 Task: Create a due date automation trigger when advanced on, on the monday before a card is due add fields without custom field "Resume" set to a number lower than 1 and lower or equal to 10 at 11:00 AM.
Action: Mouse moved to (1270, 91)
Screenshot: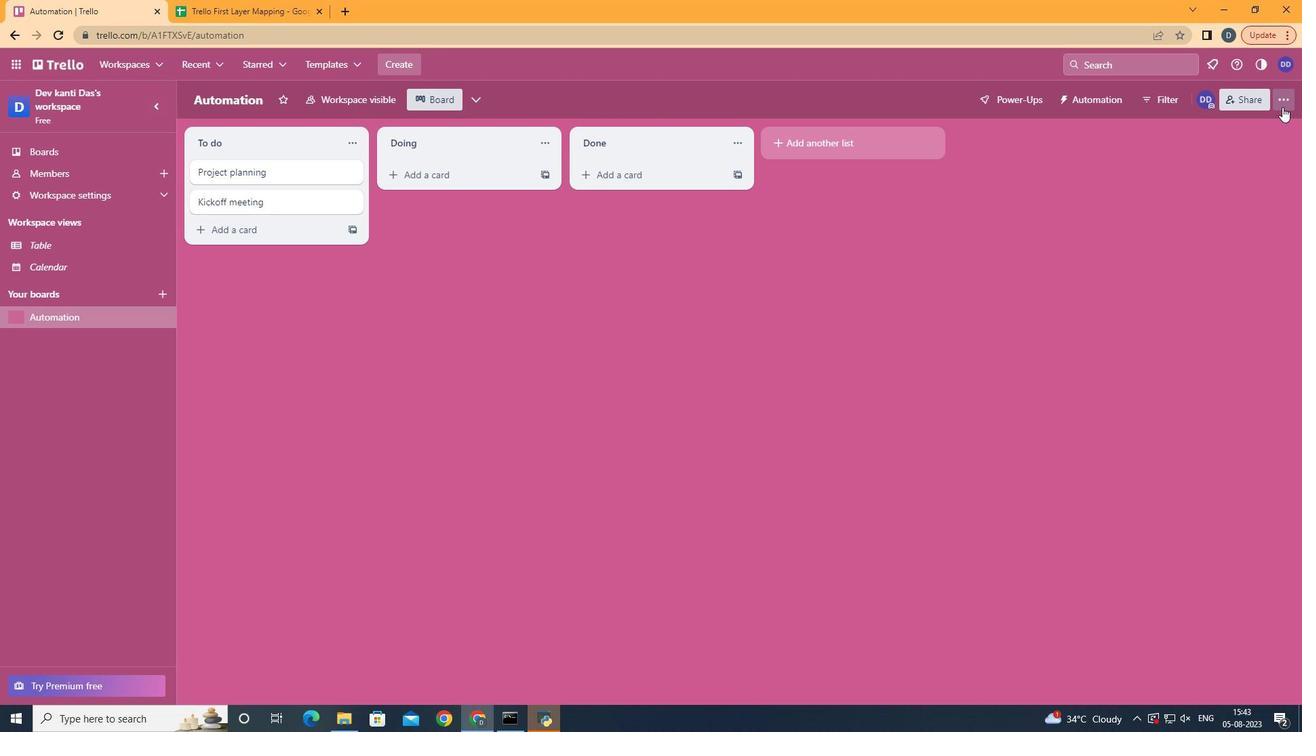 
Action: Mouse pressed left at (1270, 91)
Screenshot: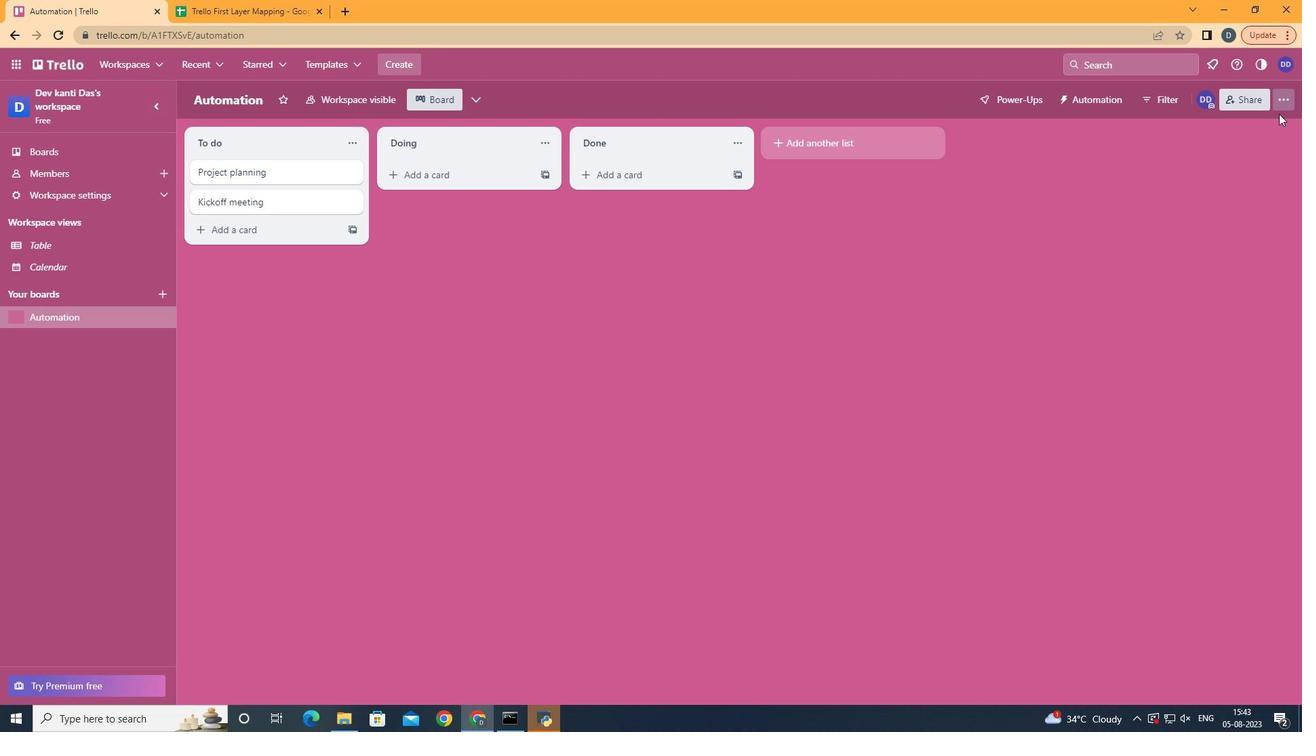 
Action: Mouse moved to (1200, 274)
Screenshot: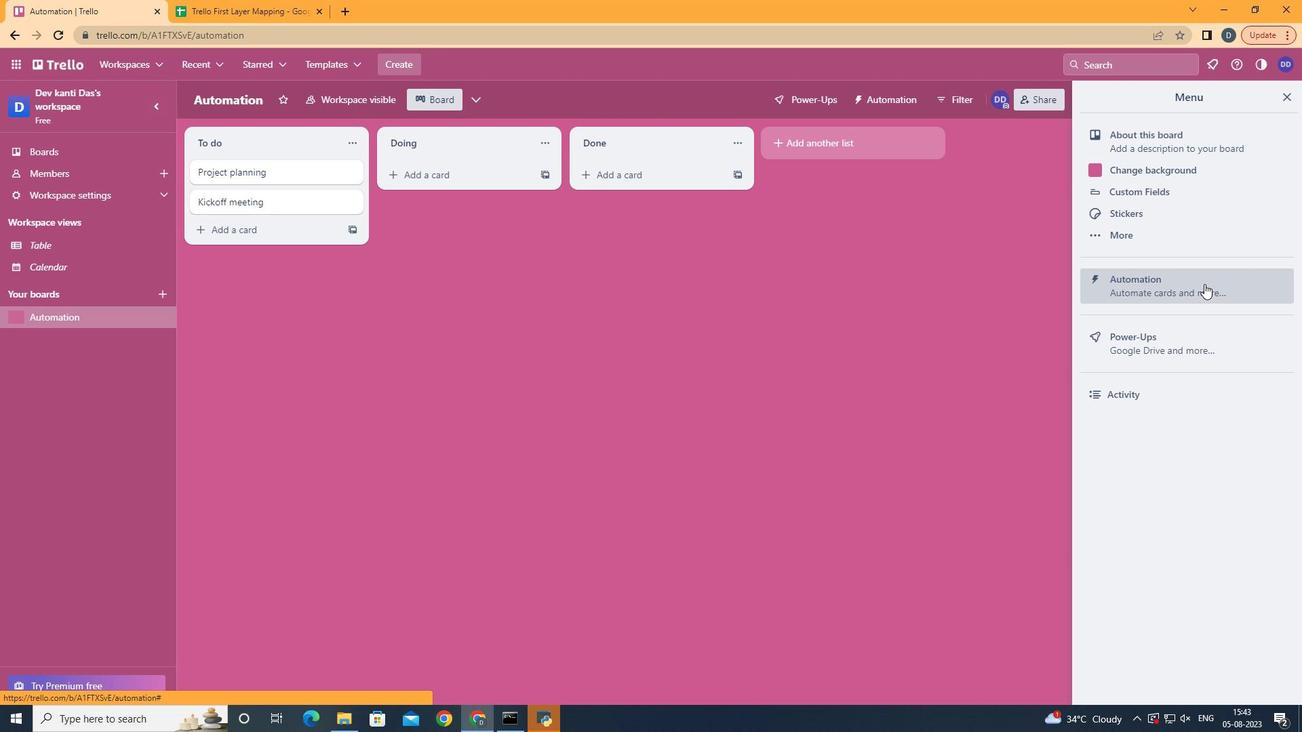 
Action: Mouse pressed left at (1200, 274)
Screenshot: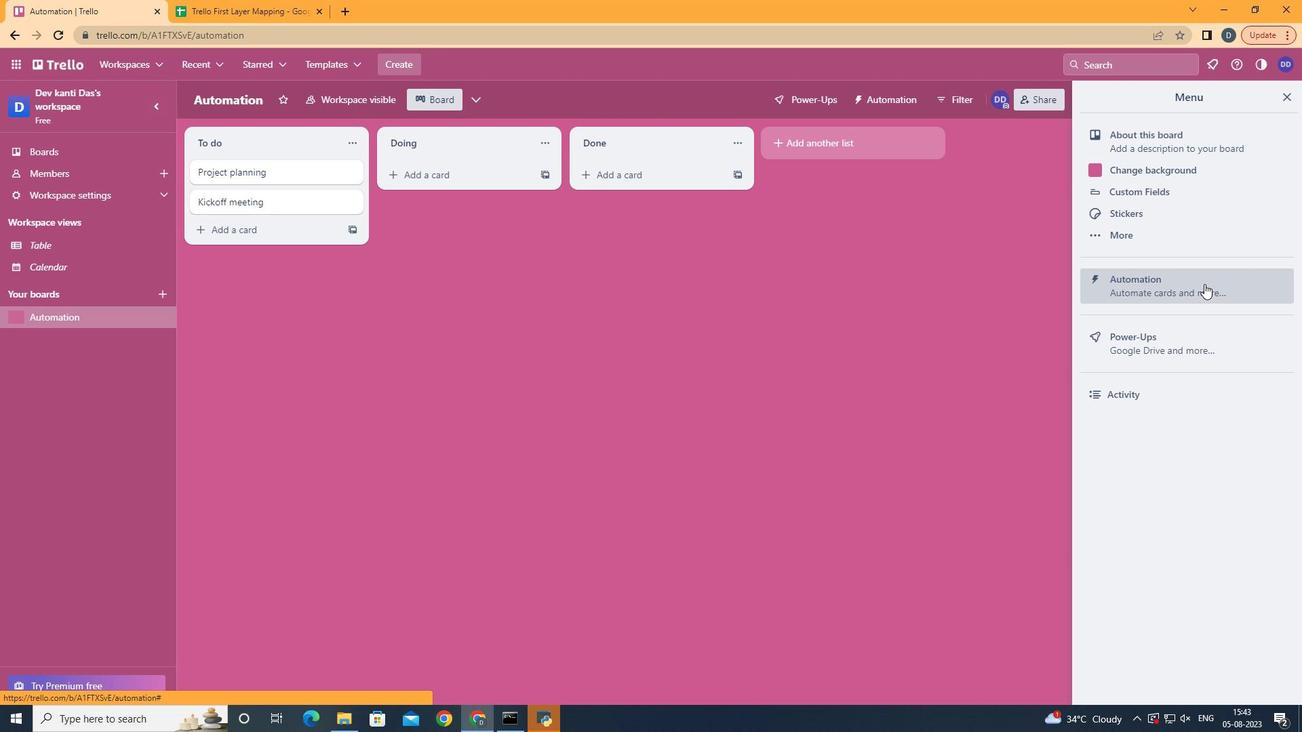 
Action: Mouse moved to (346, 262)
Screenshot: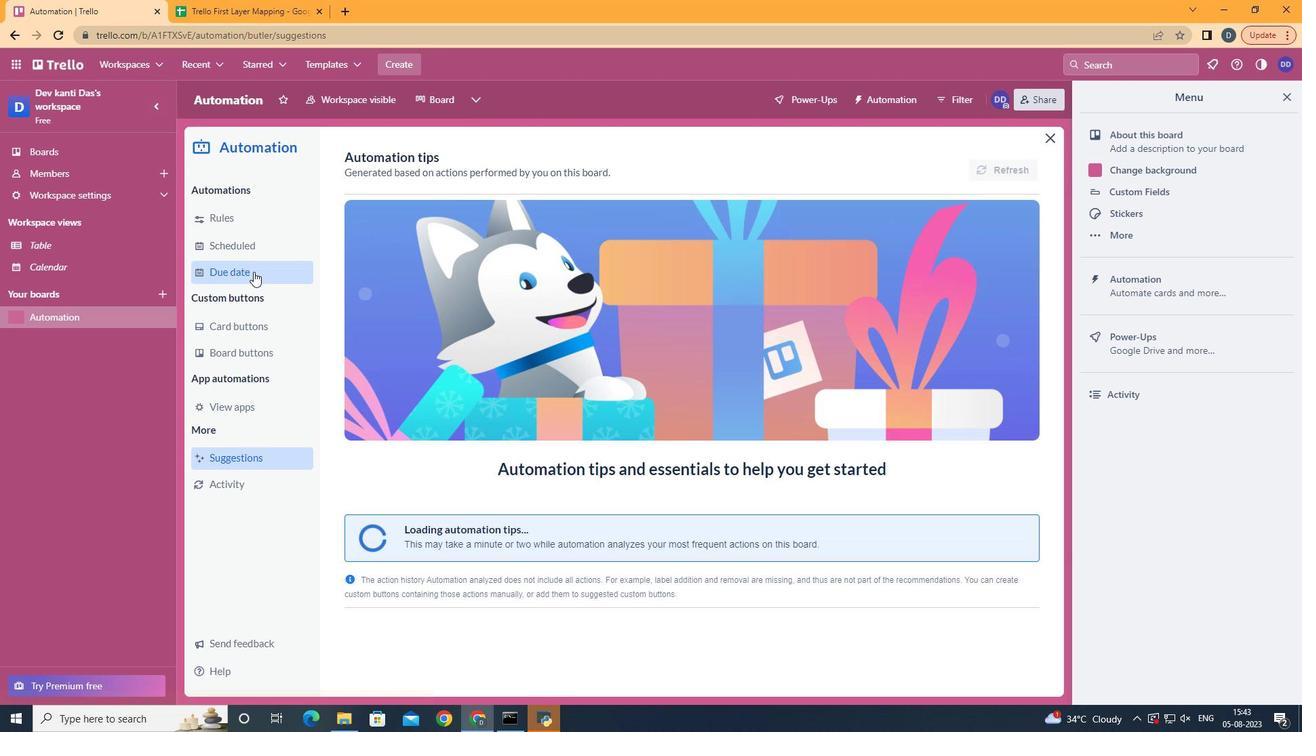 
Action: Mouse pressed left at (346, 262)
Screenshot: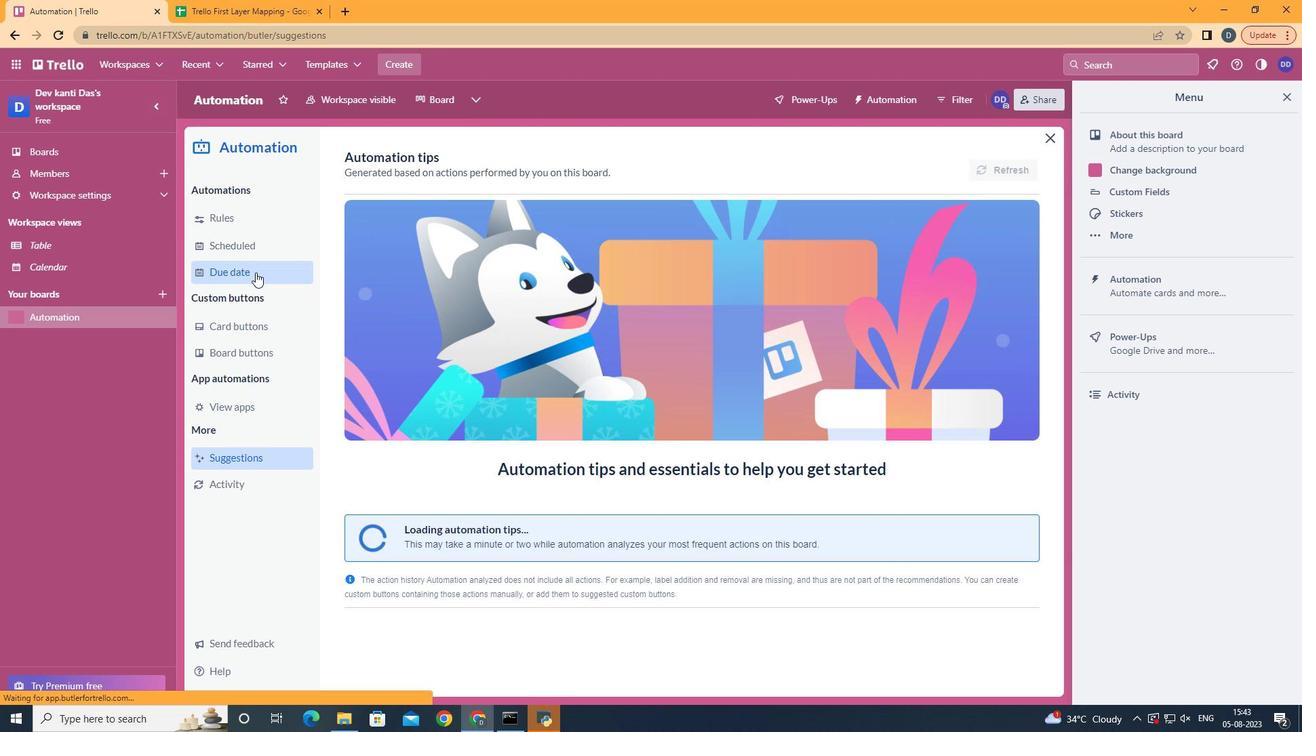 
Action: Mouse moved to (975, 151)
Screenshot: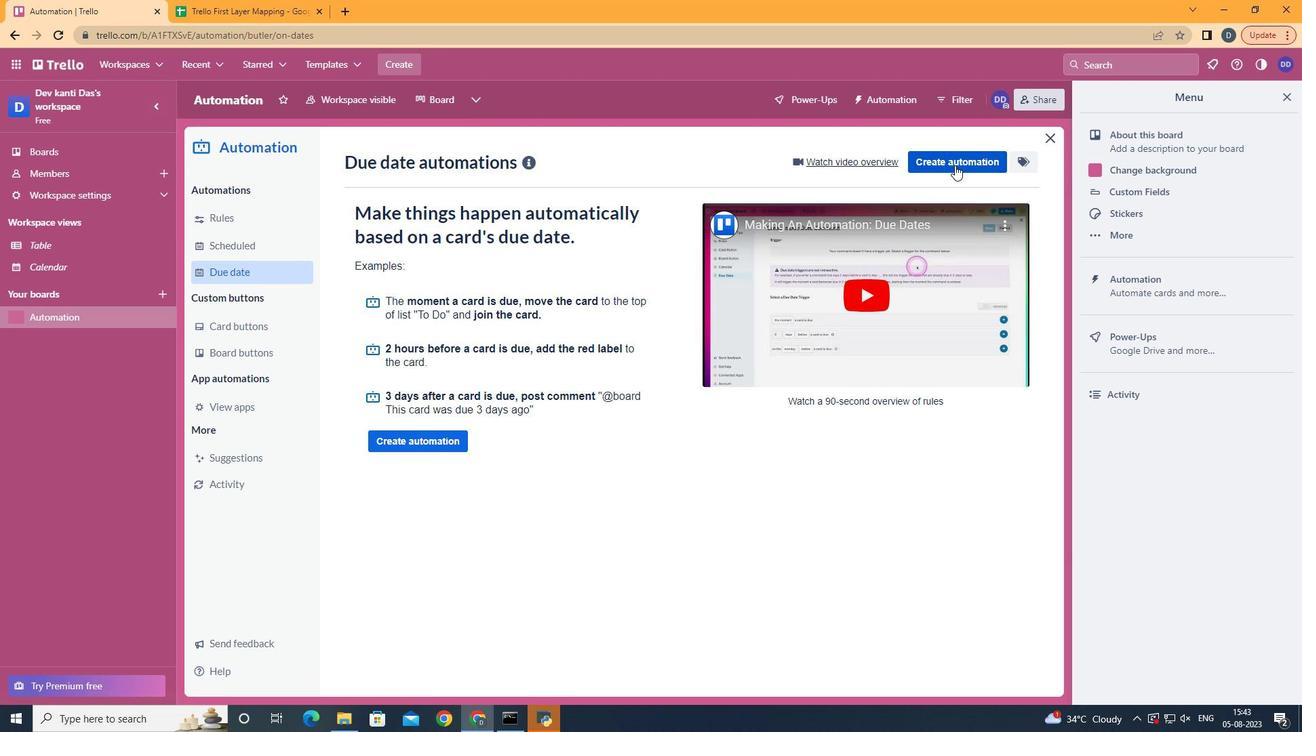 
Action: Mouse pressed left at (975, 151)
Screenshot: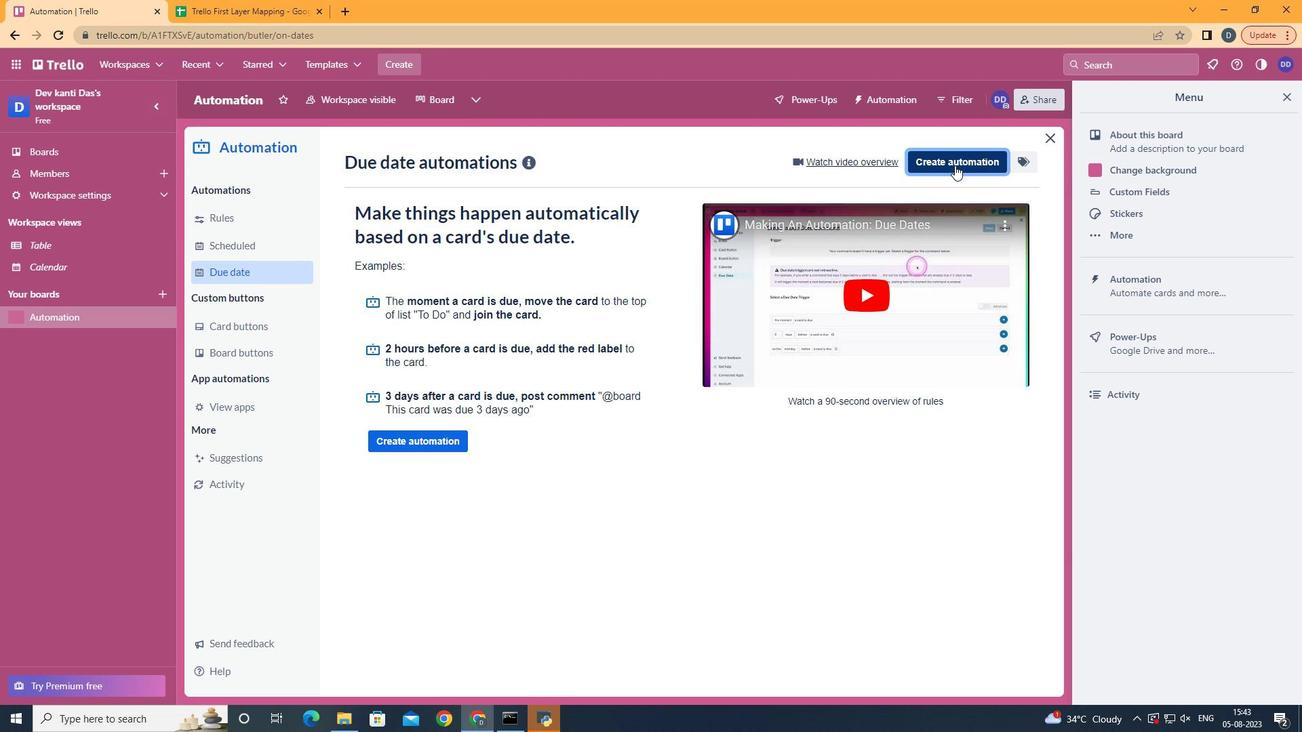 
Action: Mouse moved to (816, 289)
Screenshot: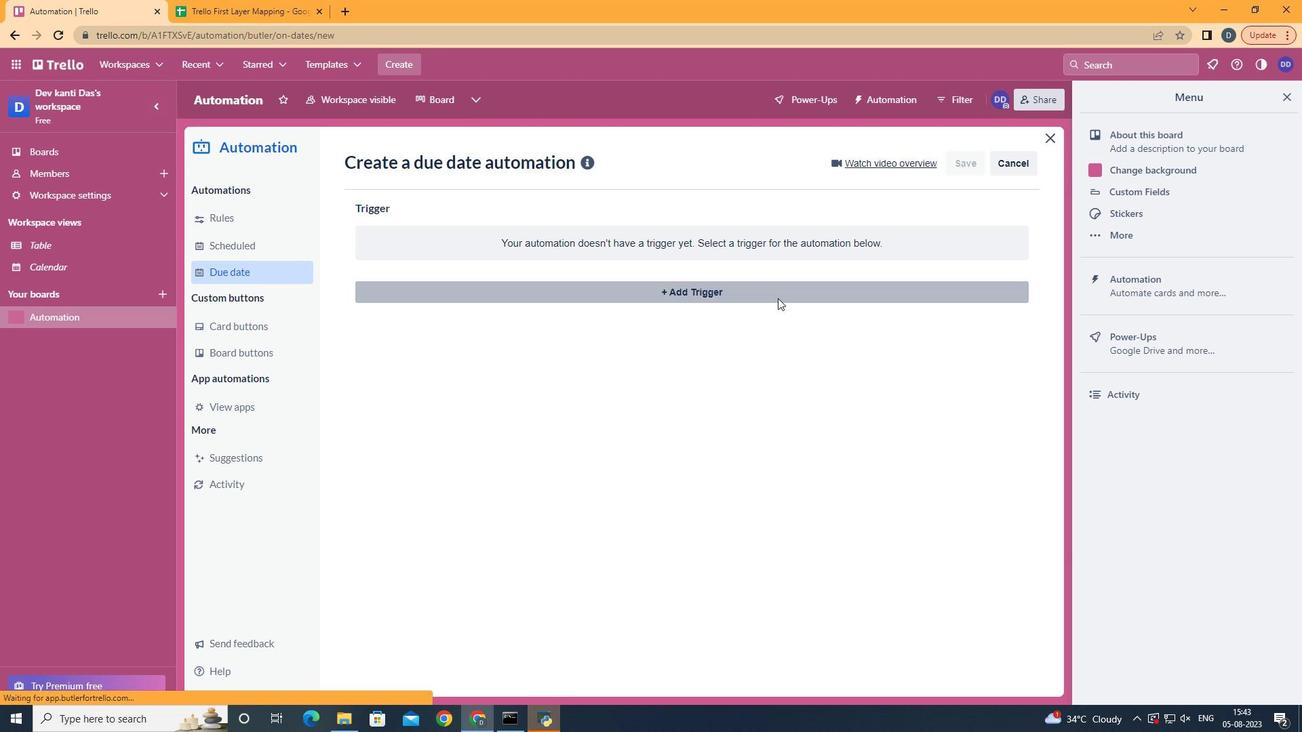 
Action: Mouse pressed left at (816, 289)
Screenshot: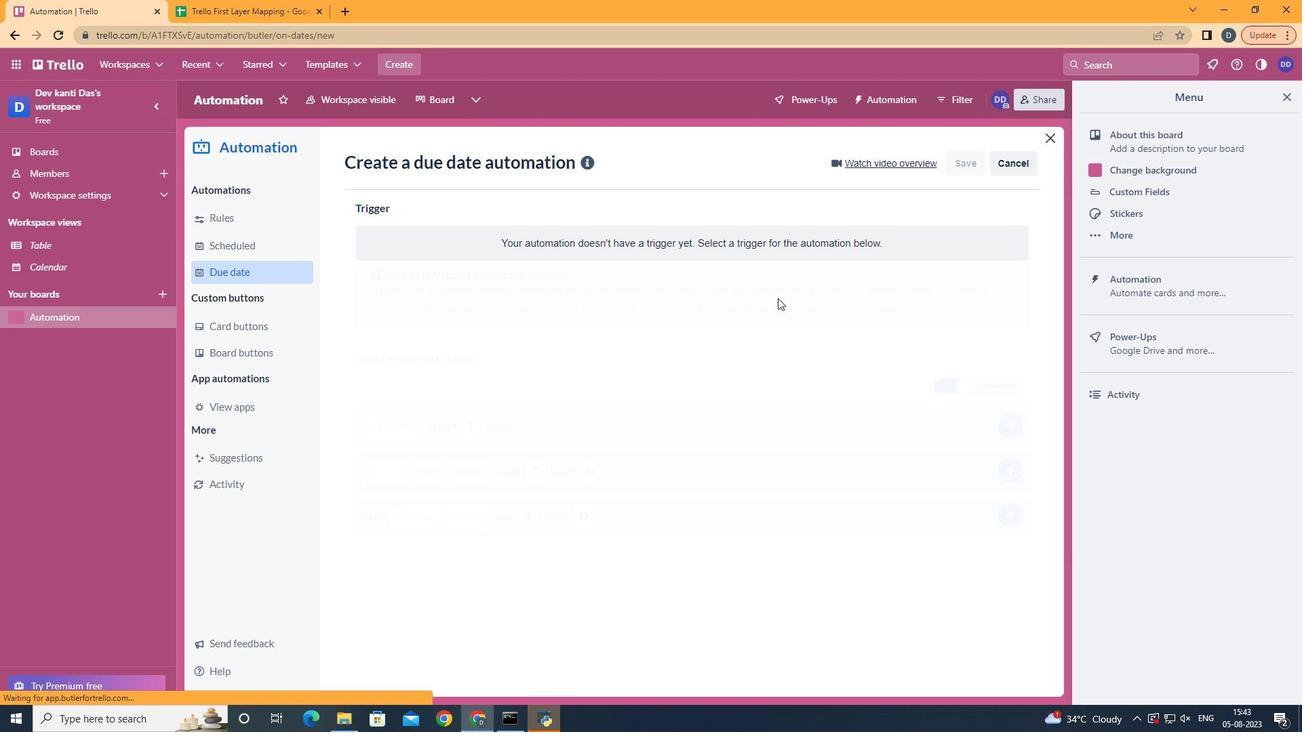 
Action: Mouse moved to (519, 354)
Screenshot: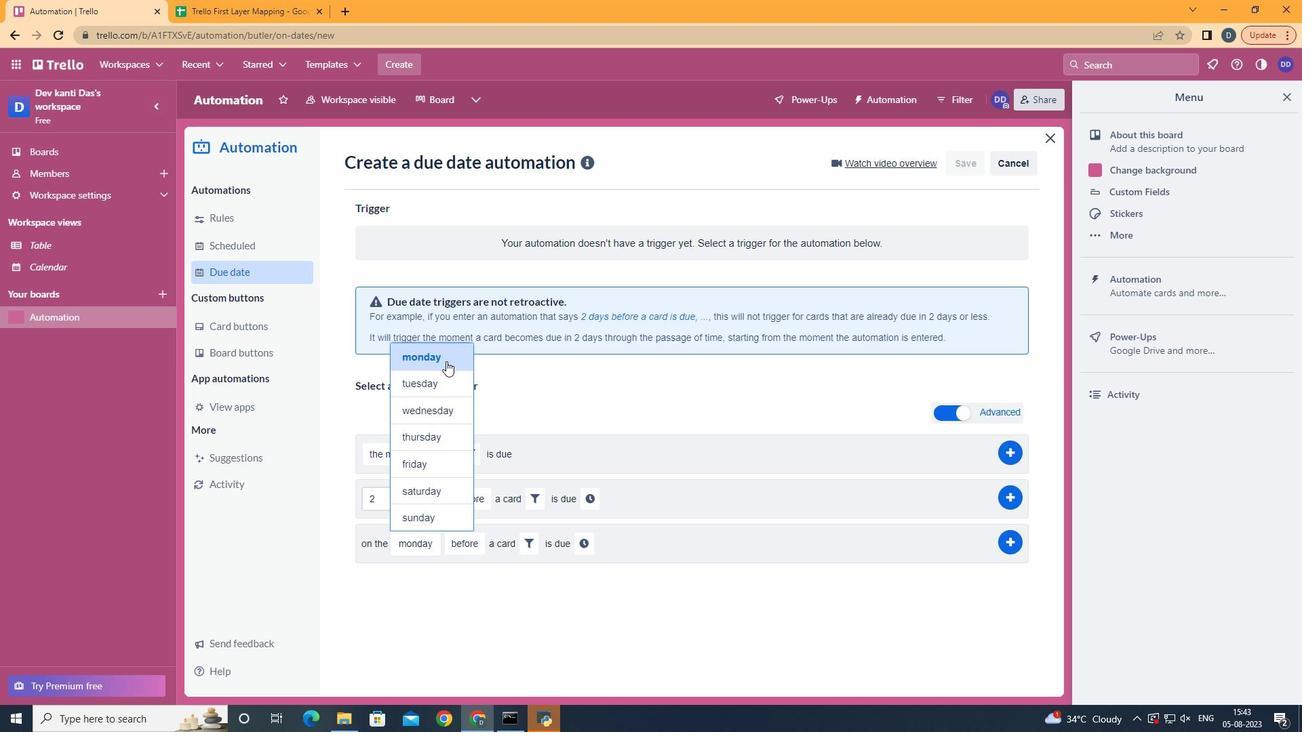 
Action: Mouse pressed left at (519, 354)
Screenshot: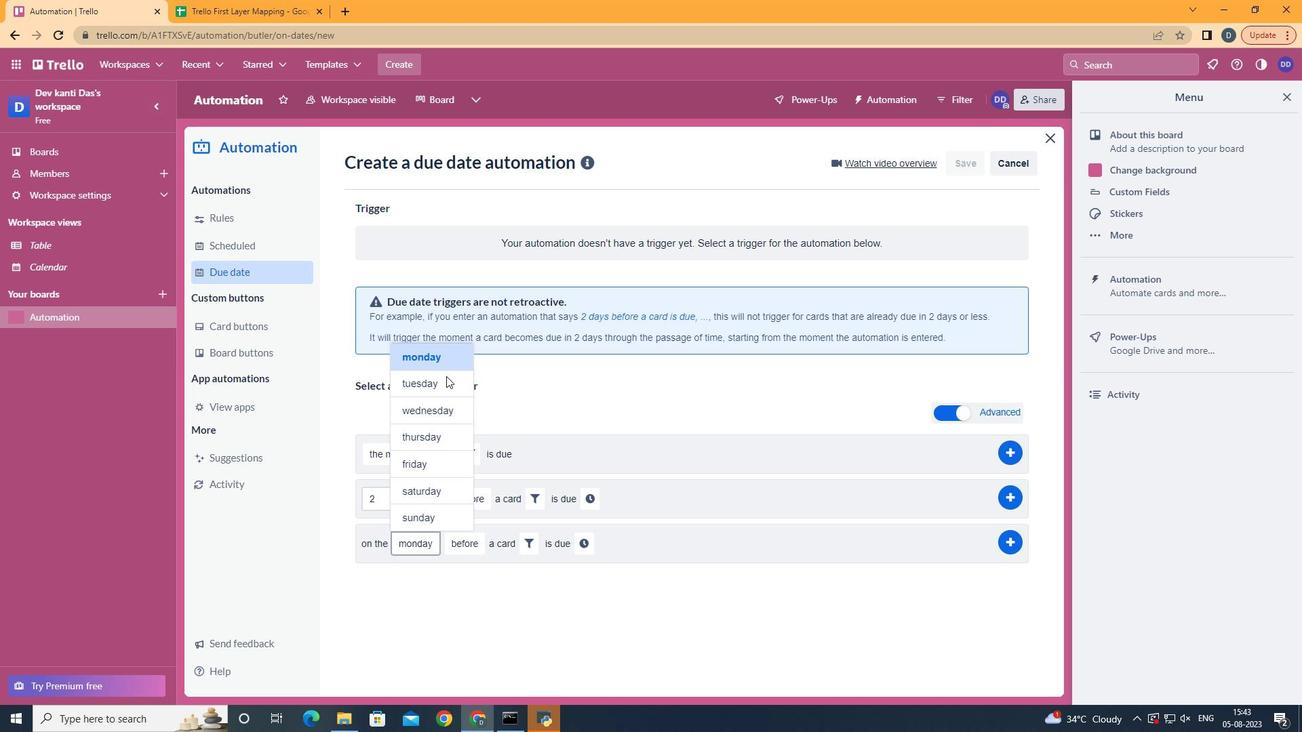 
Action: Mouse moved to (538, 560)
Screenshot: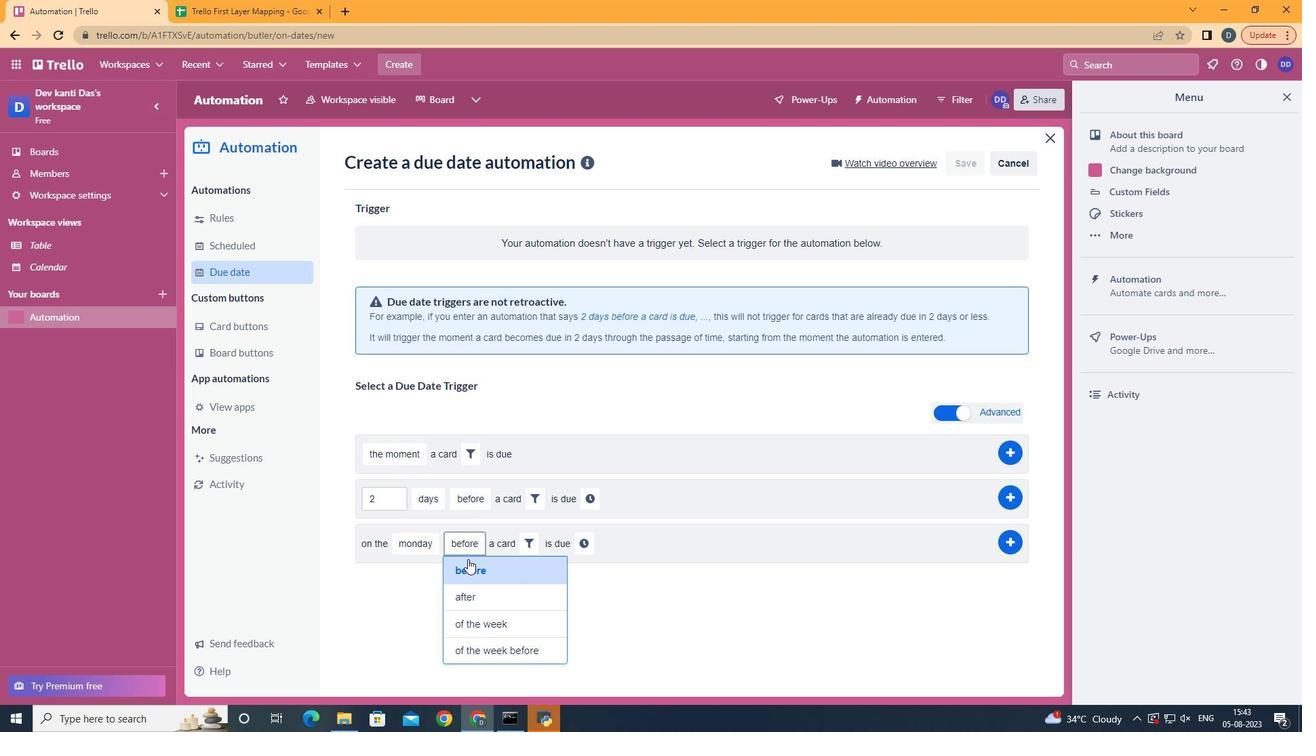 
Action: Mouse pressed left at (538, 560)
Screenshot: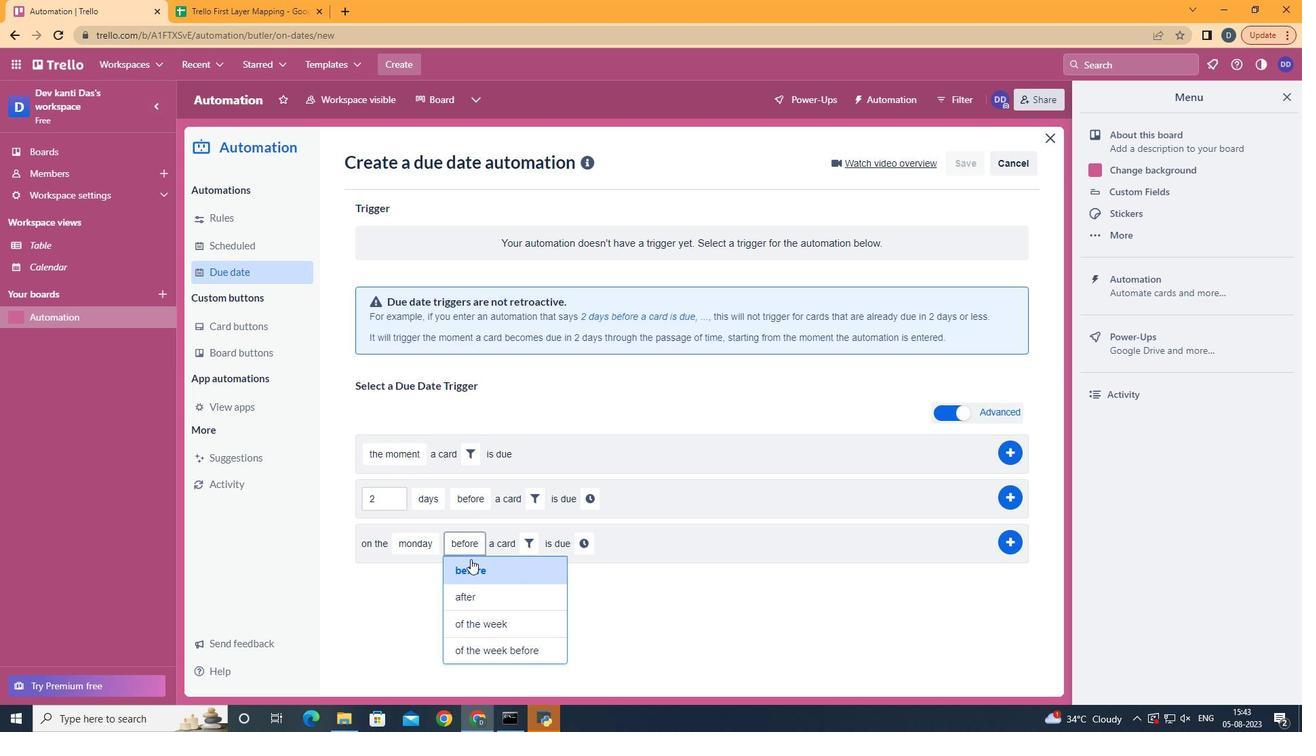 
Action: Mouse moved to (590, 546)
Screenshot: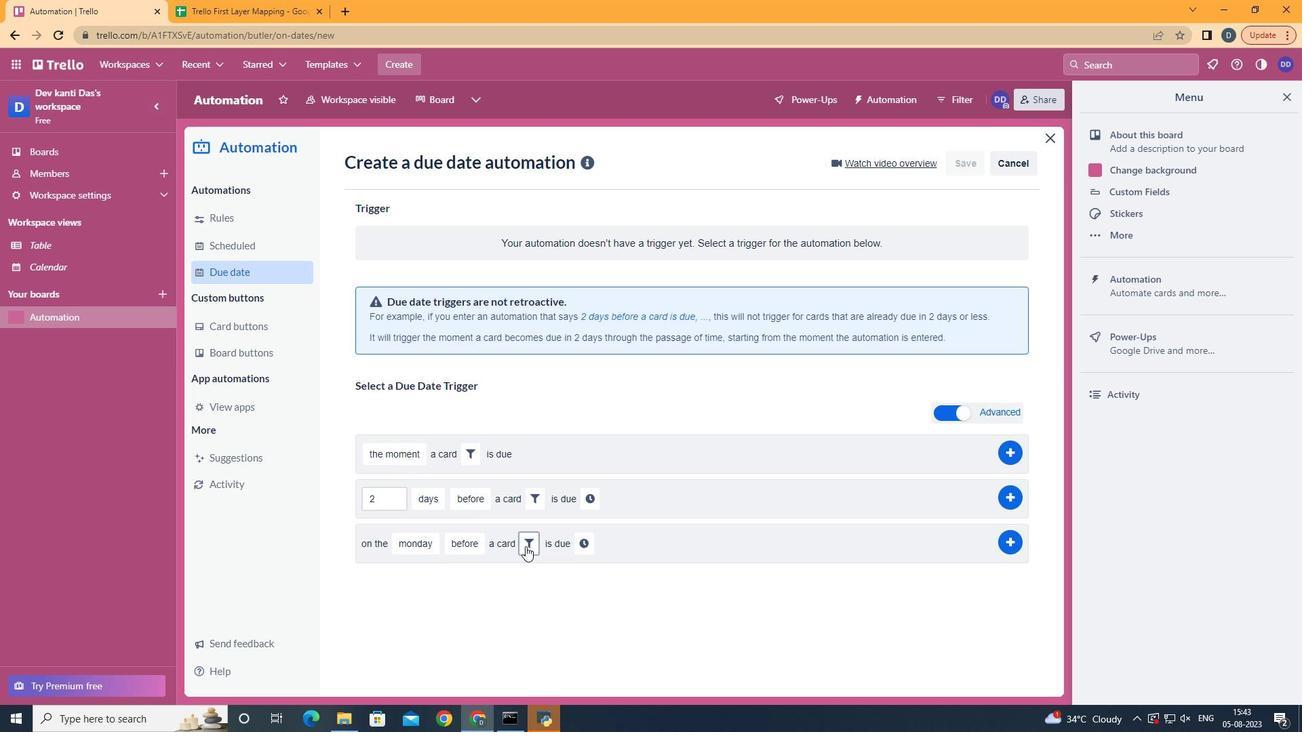 
Action: Mouse pressed left at (590, 546)
Screenshot: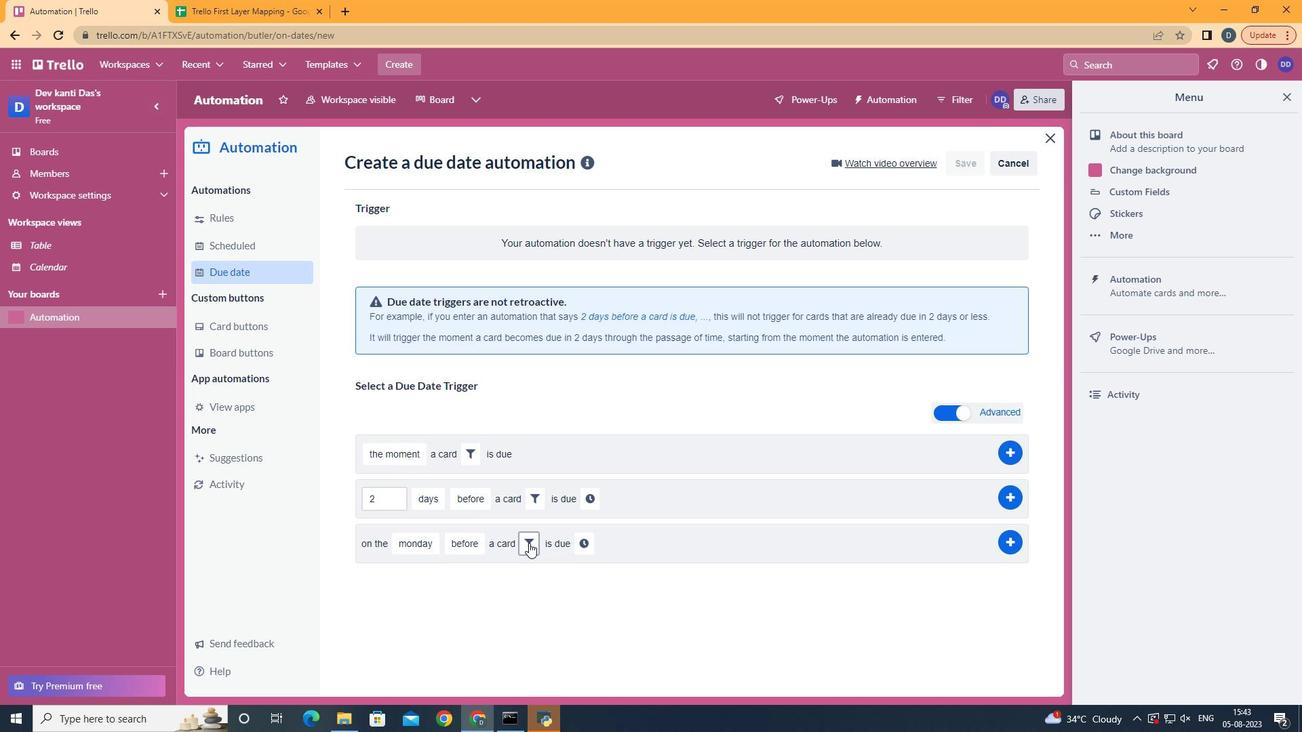 
Action: Mouse moved to (785, 584)
Screenshot: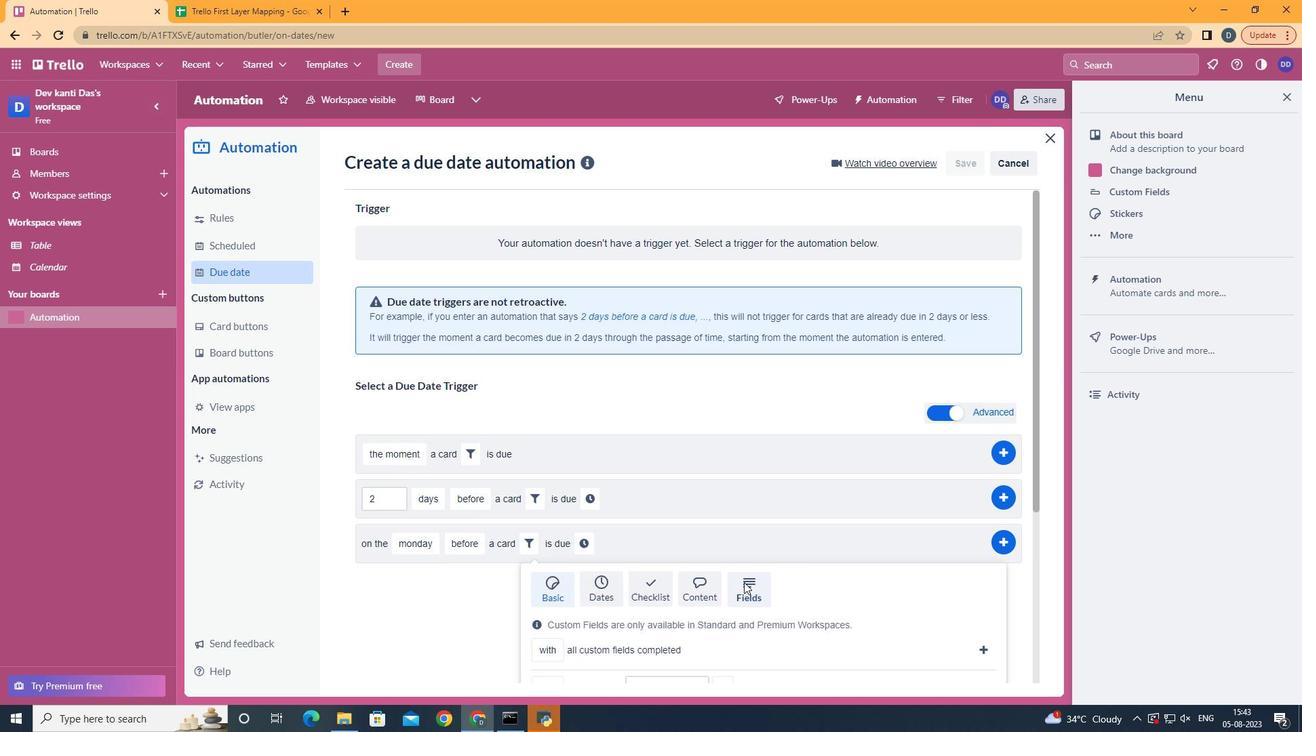 
Action: Mouse pressed left at (785, 584)
Screenshot: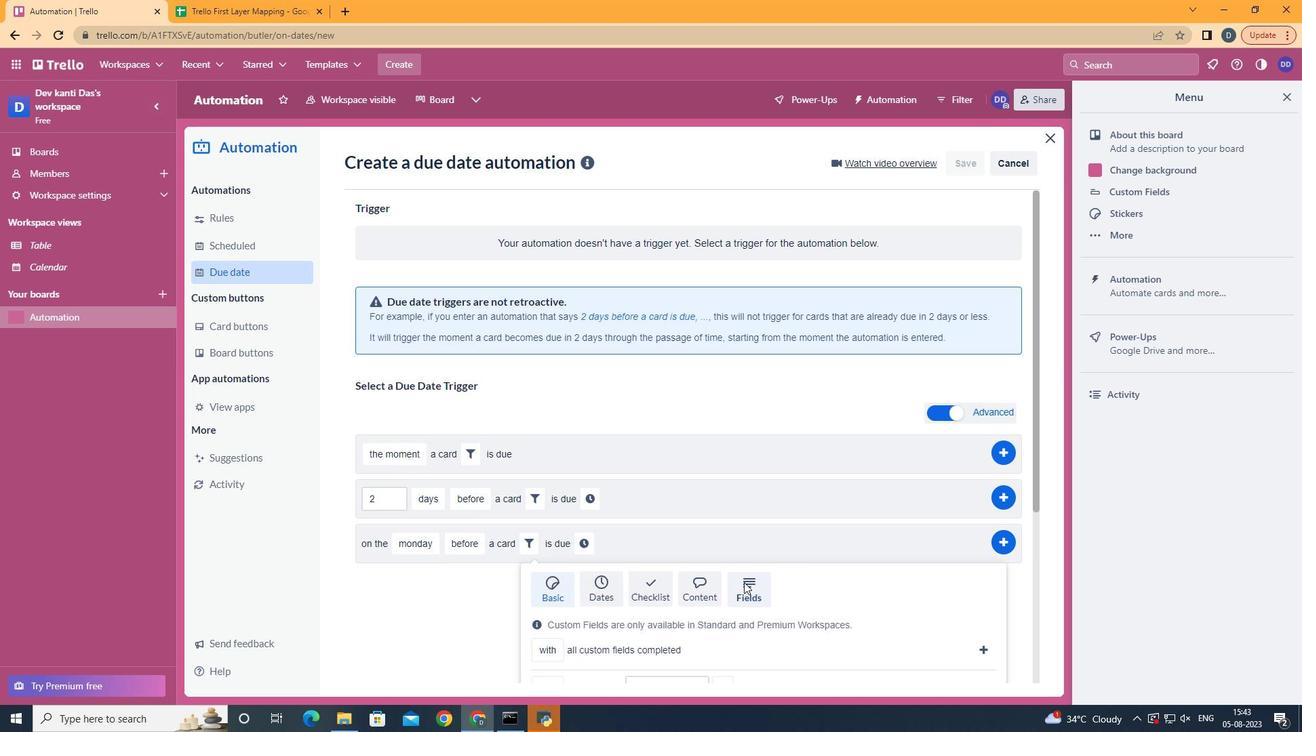 
Action: Mouse moved to (786, 584)
Screenshot: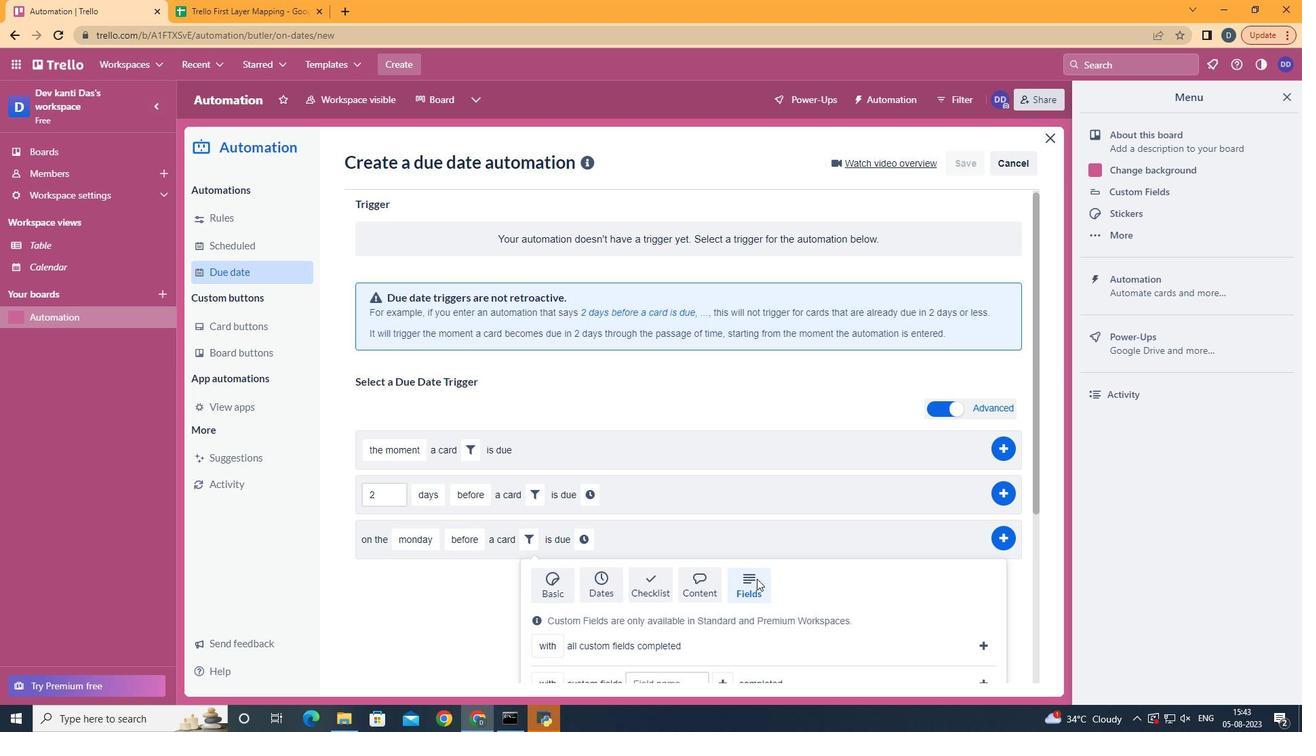 
Action: Mouse scrolled (786, 583) with delta (0, 0)
Screenshot: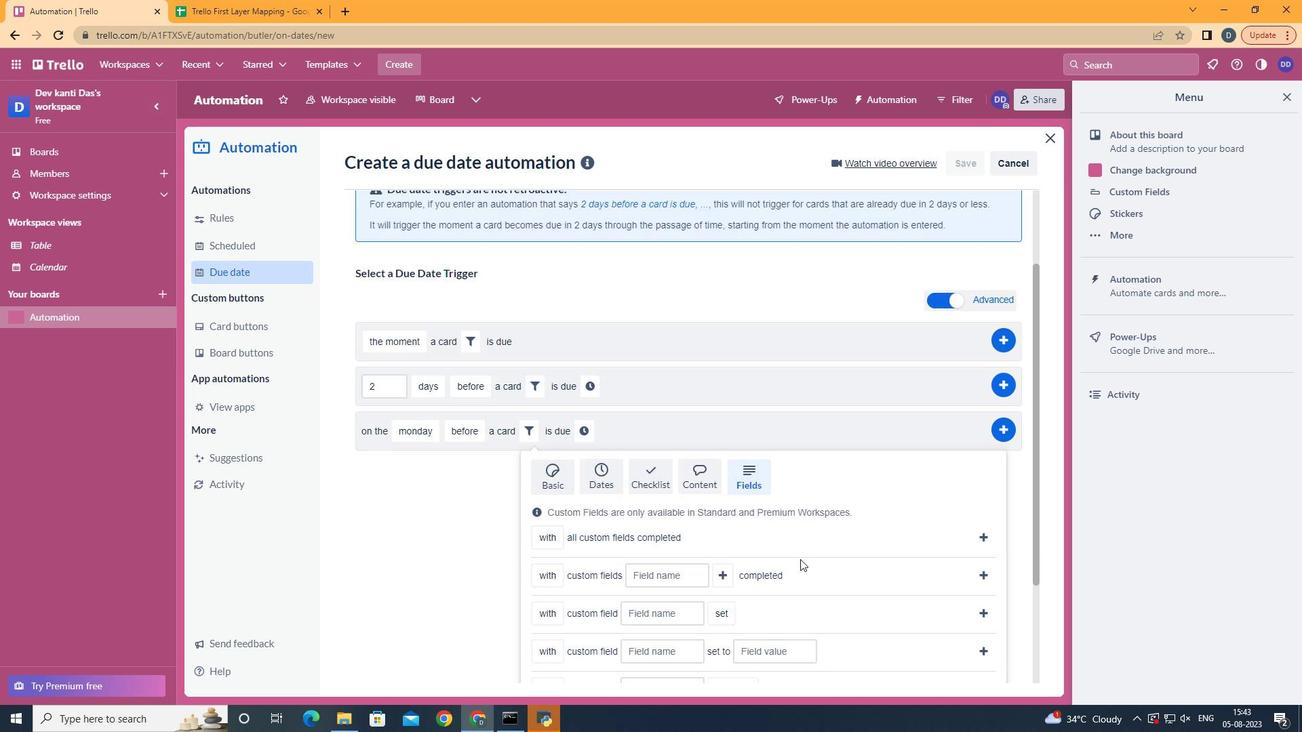 
Action: Mouse scrolled (786, 583) with delta (0, 0)
Screenshot: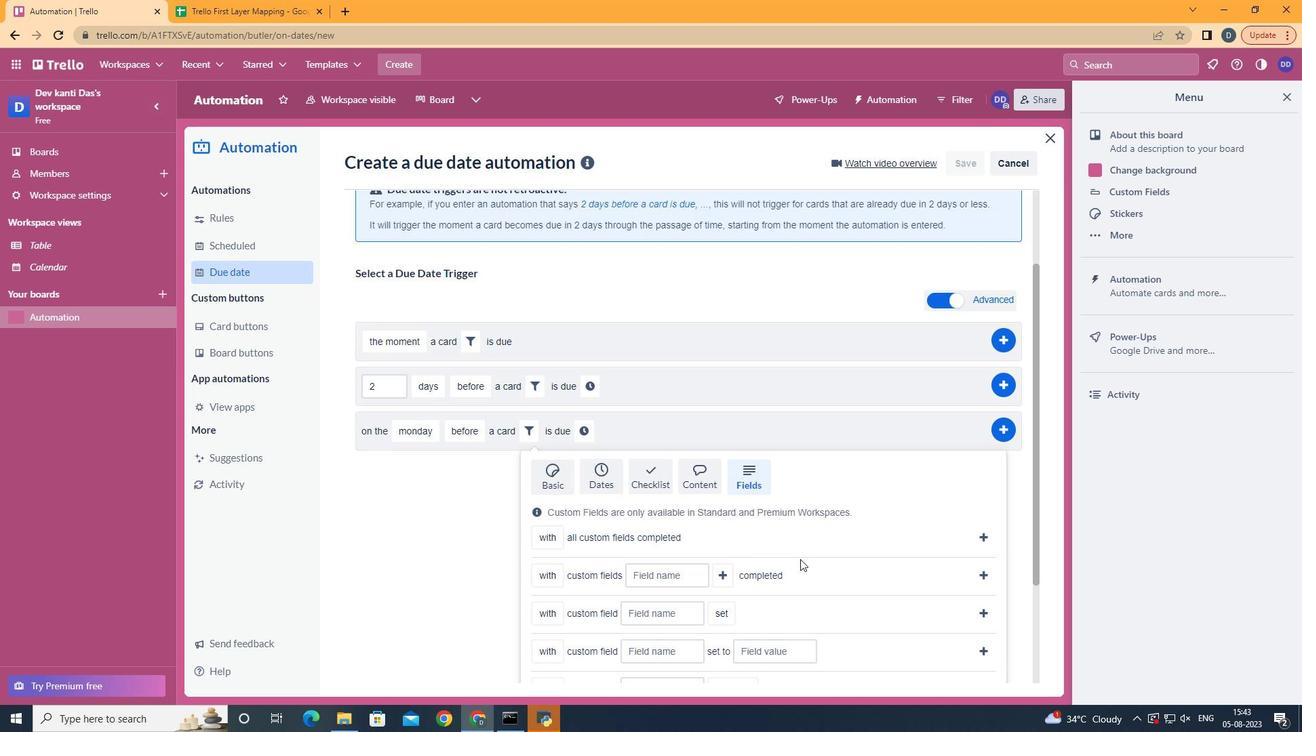 
Action: Mouse scrolled (786, 583) with delta (0, 0)
Screenshot: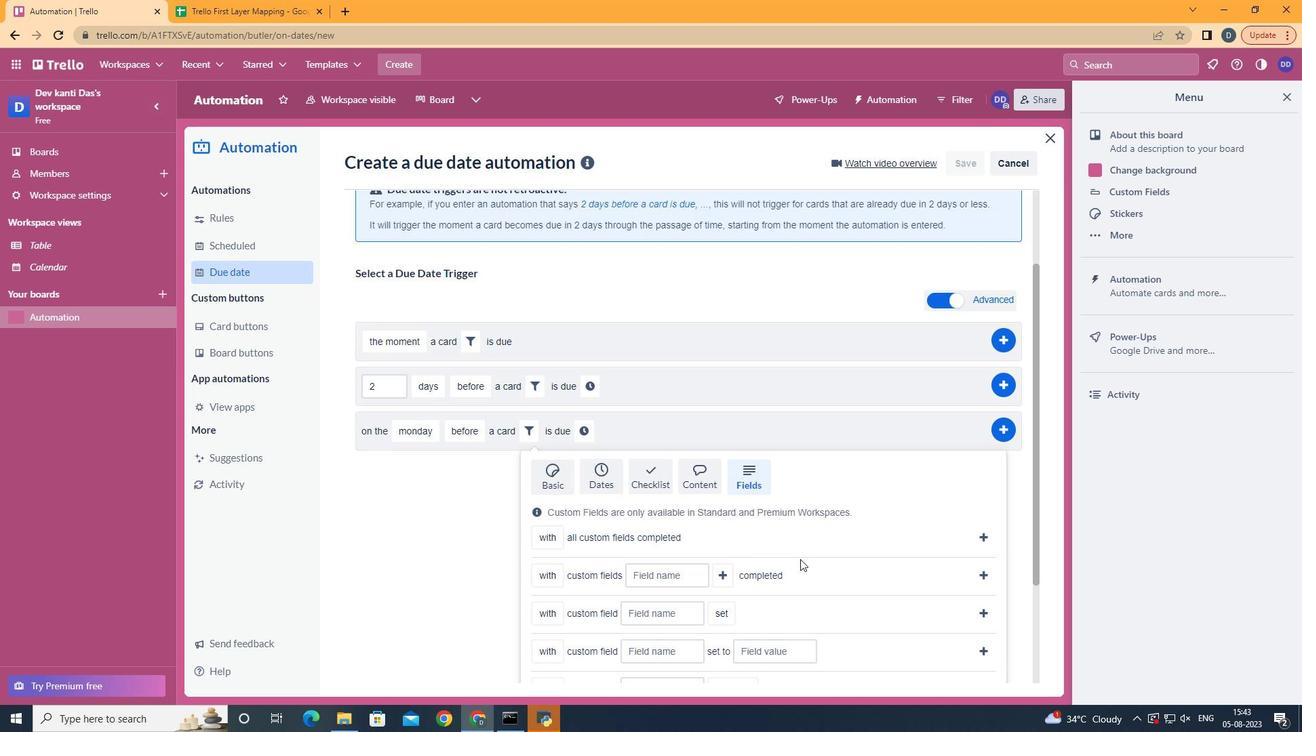 
Action: Mouse scrolled (786, 583) with delta (0, 0)
Screenshot: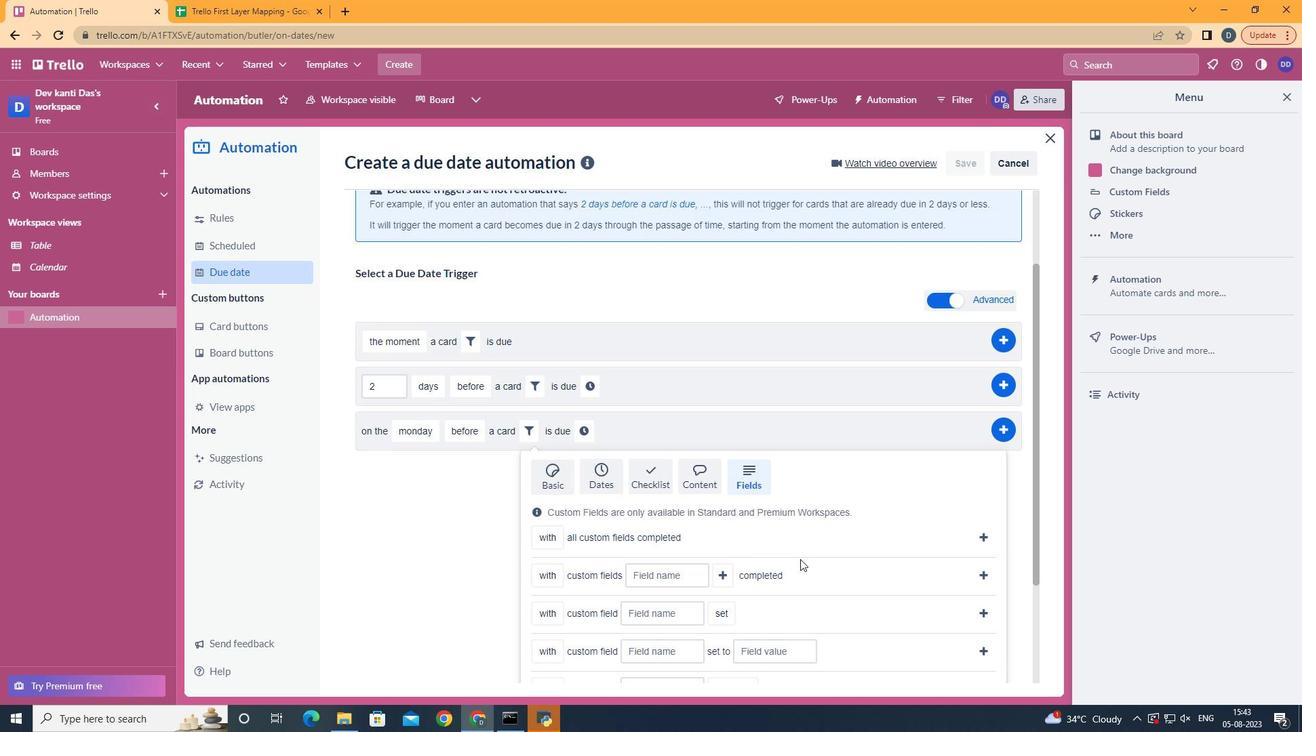 
Action: Mouse moved to (787, 584)
Screenshot: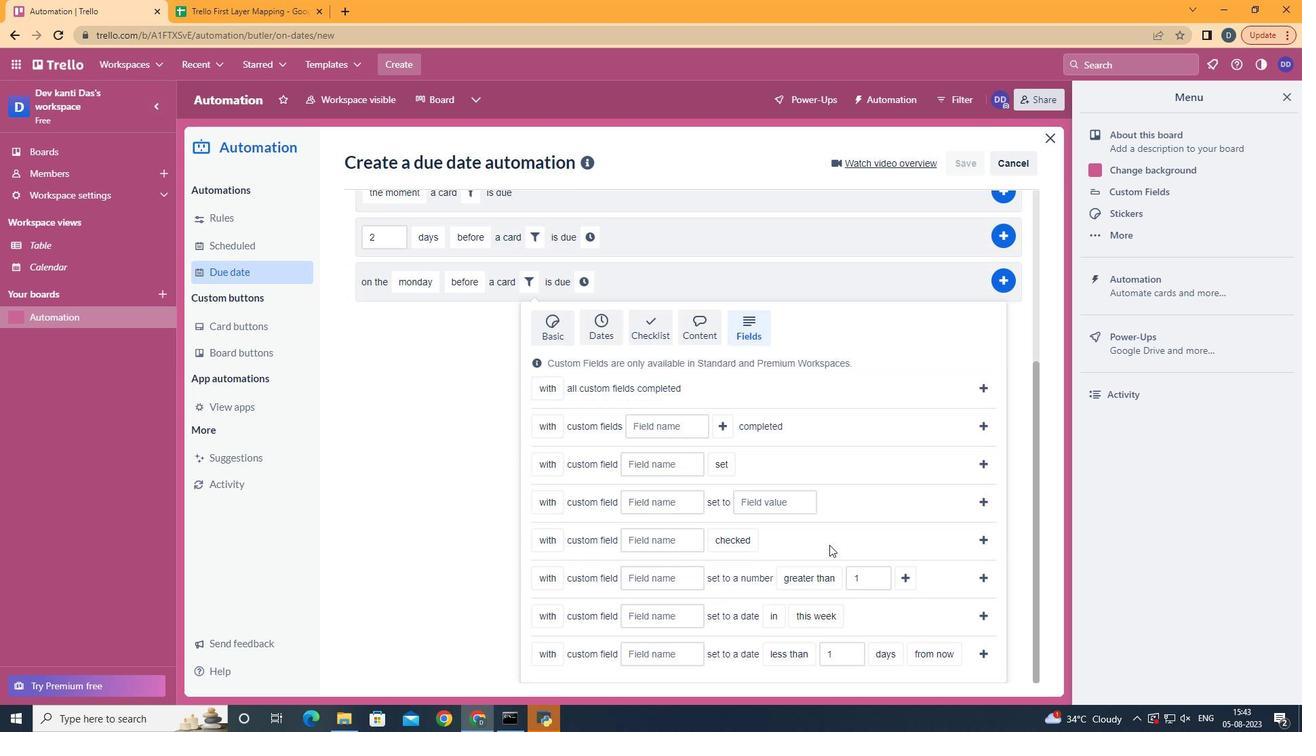 
Action: Mouse scrolled (787, 583) with delta (0, 0)
Screenshot: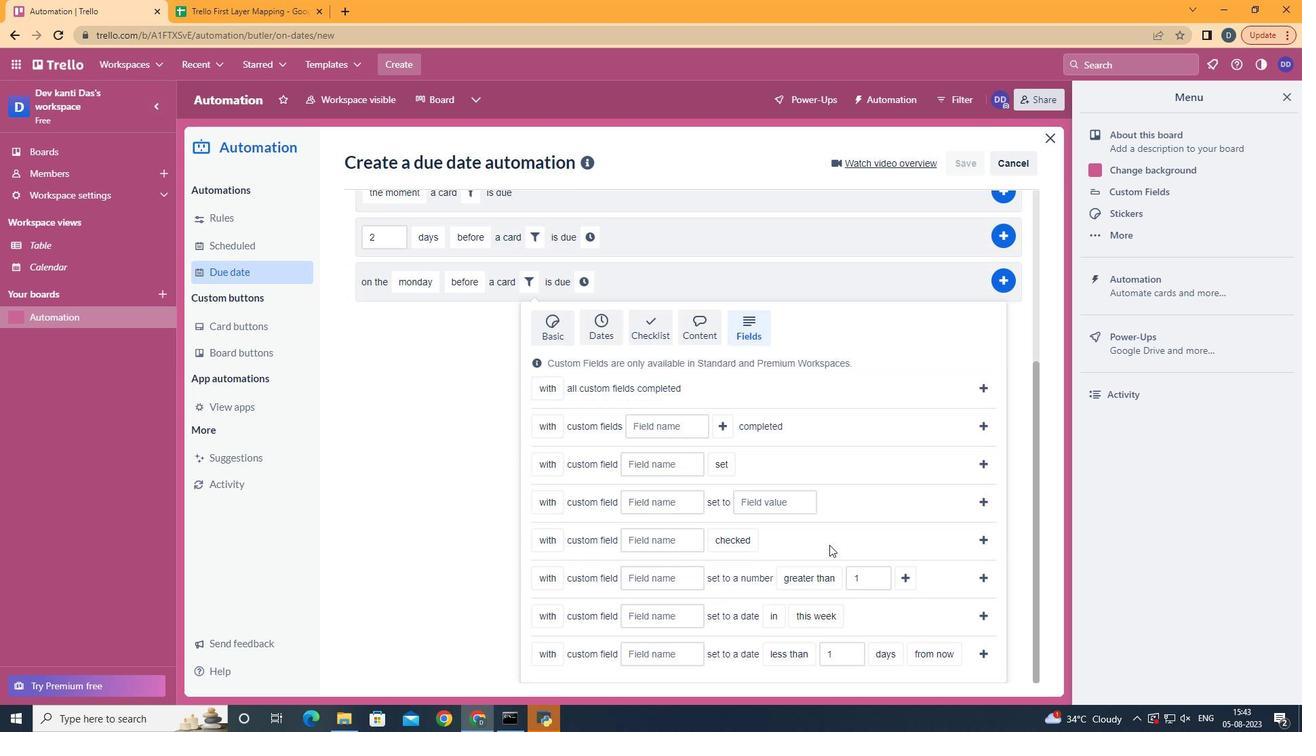 
Action: Mouse moved to (617, 637)
Screenshot: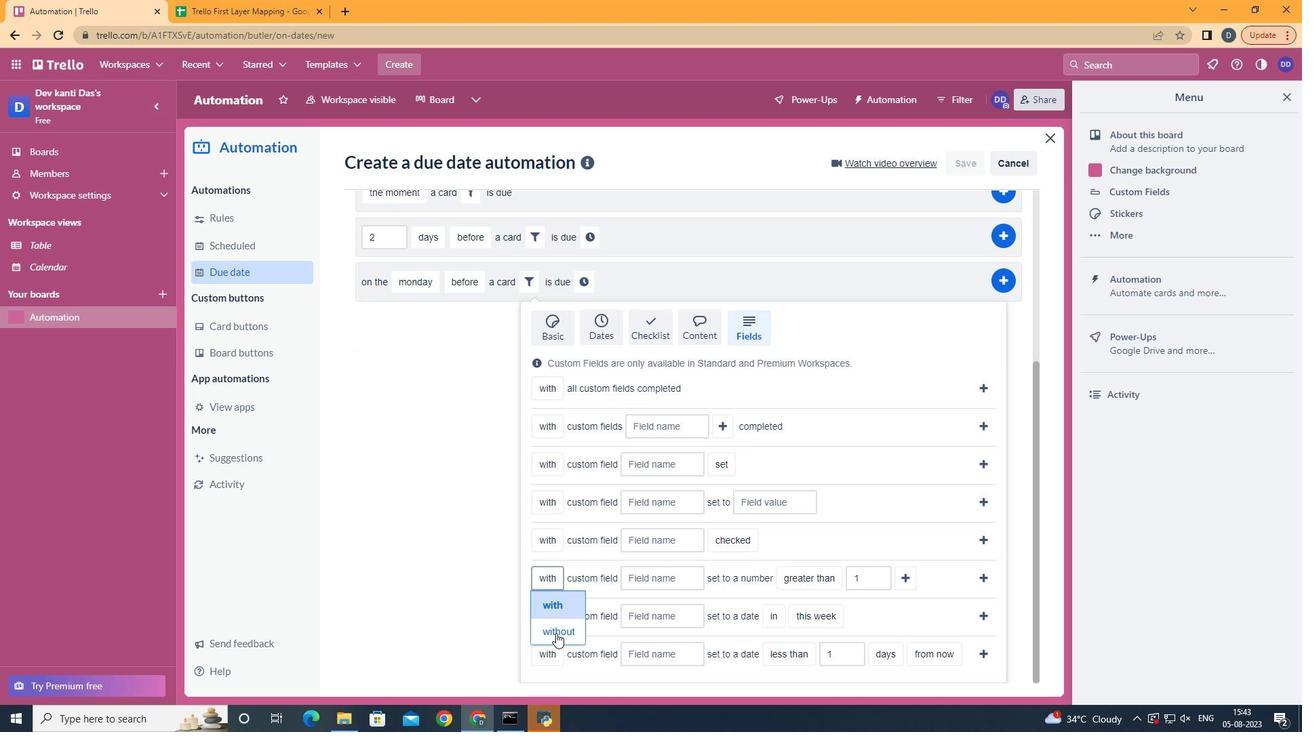 
Action: Mouse pressed left at (617, 637)
Screenshot: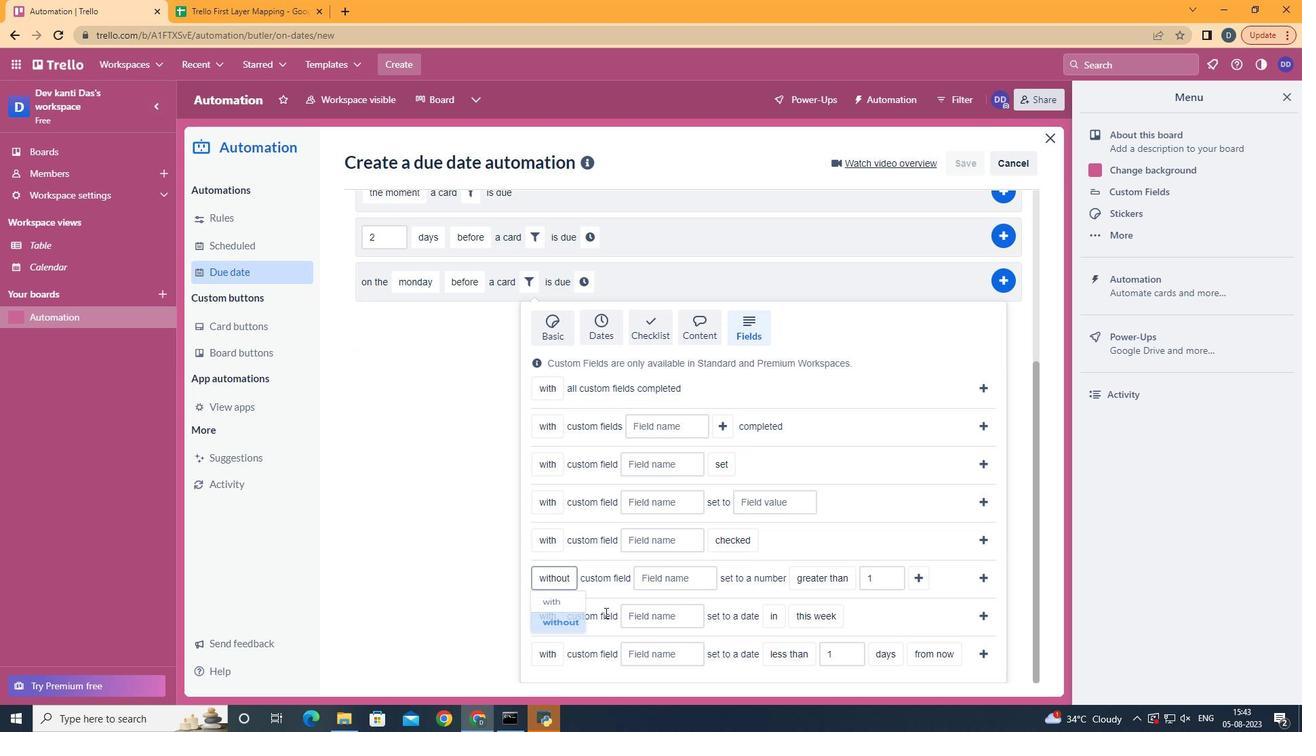 
Action: Mouse moved to (726, 575)
Screenshot: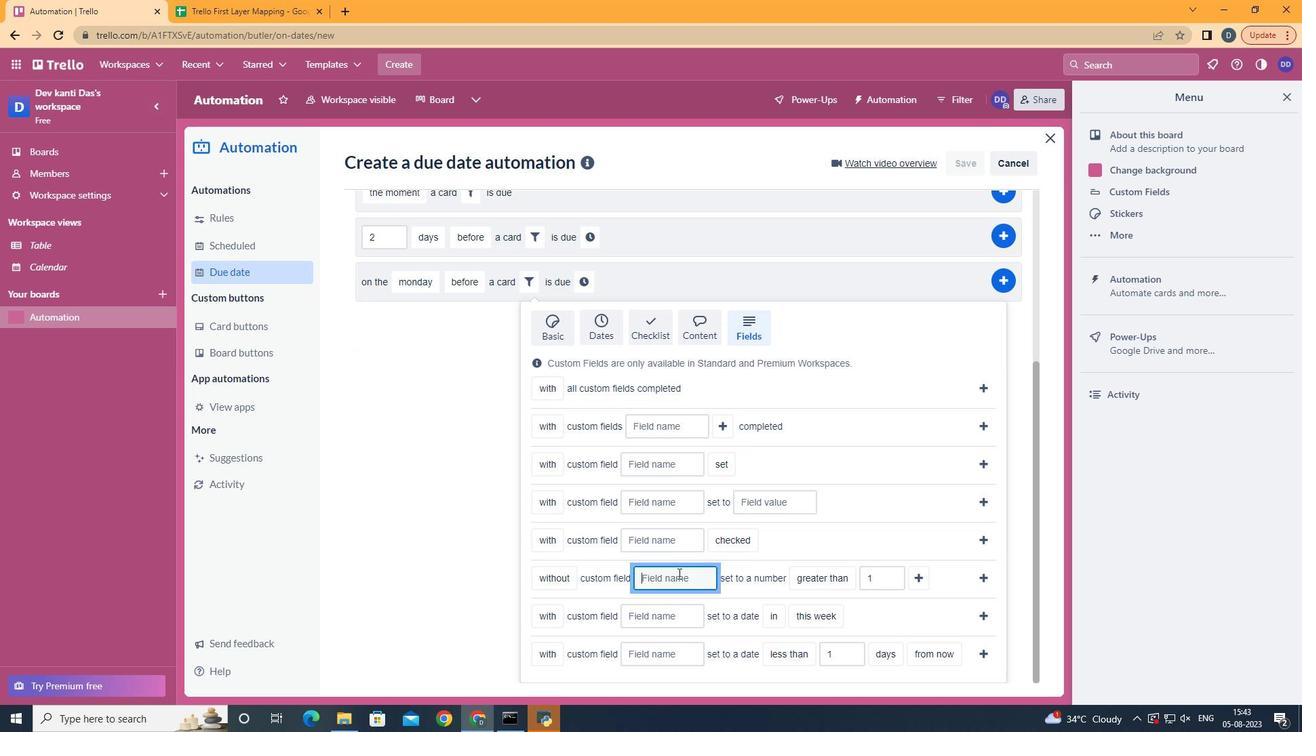
Action: Mouse pressed left at (726, 575)
Screenshot: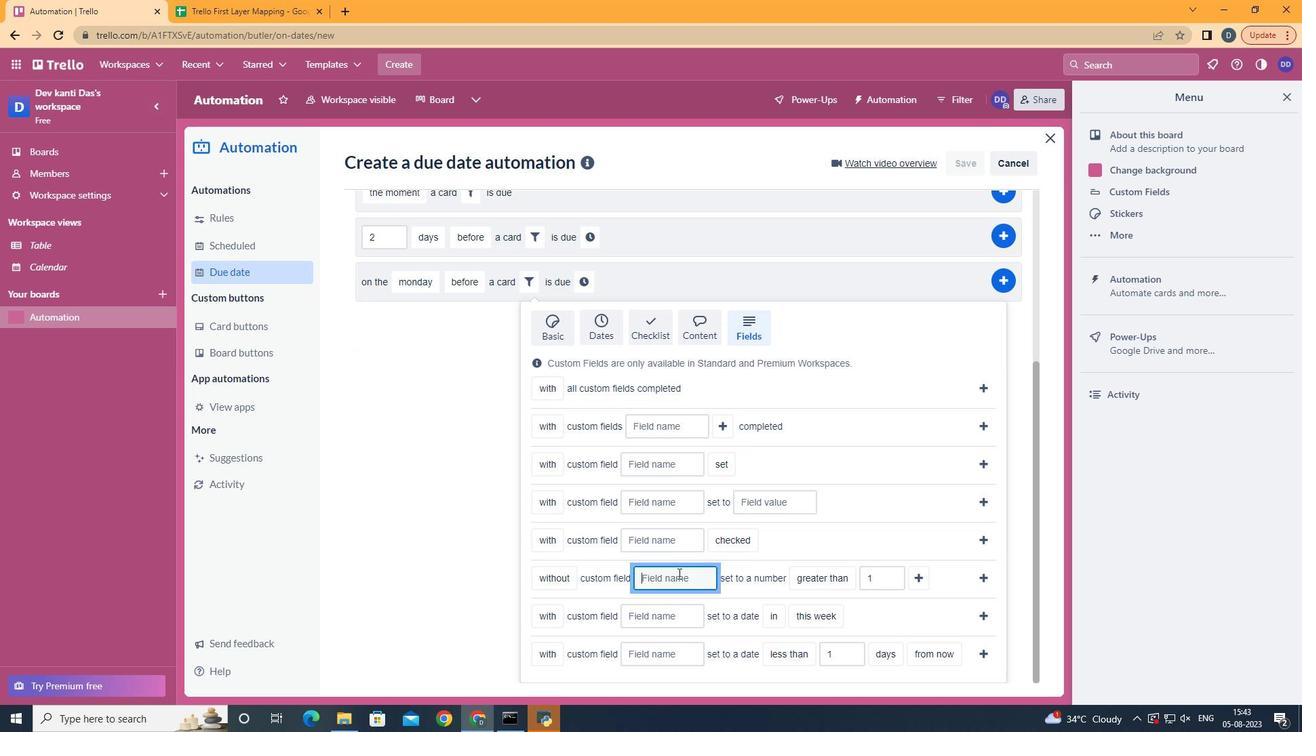 
Action: Mouse moved to (727, 575)
Screenshot: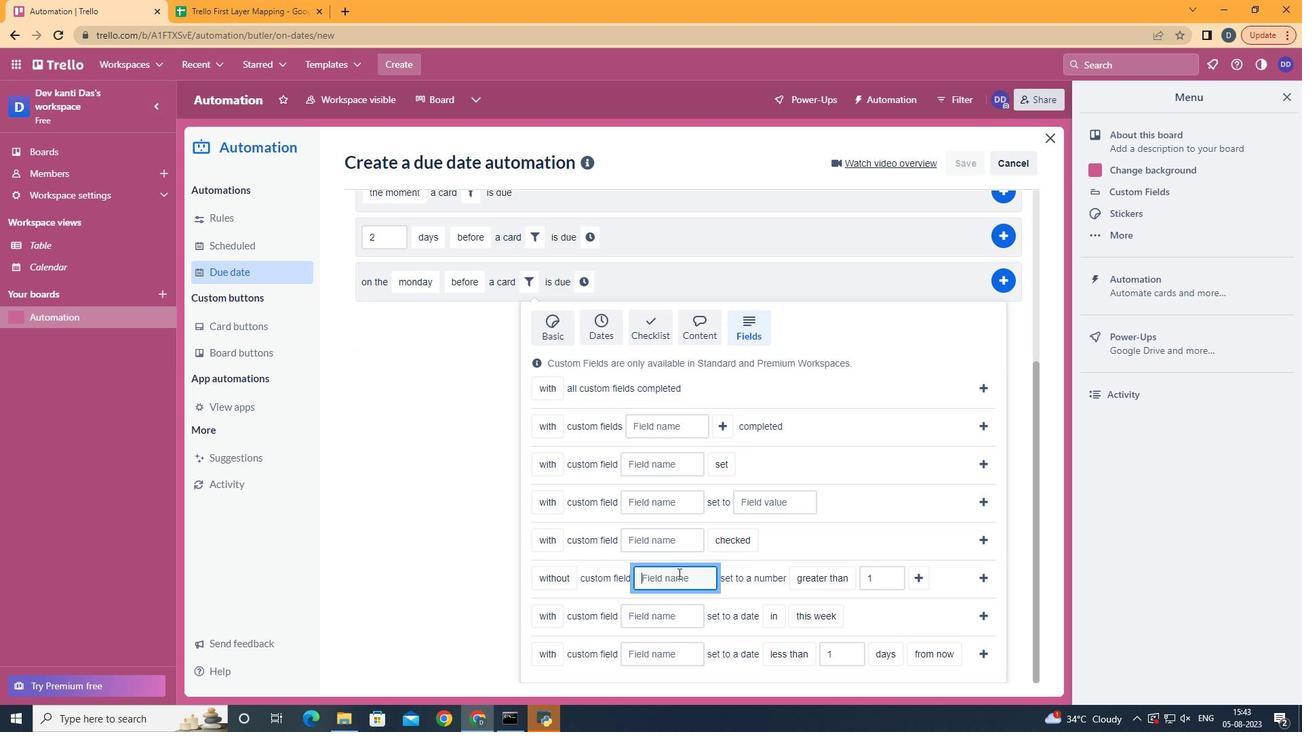 
Action: Key pressed <Key.shift>Resume
Screenshot: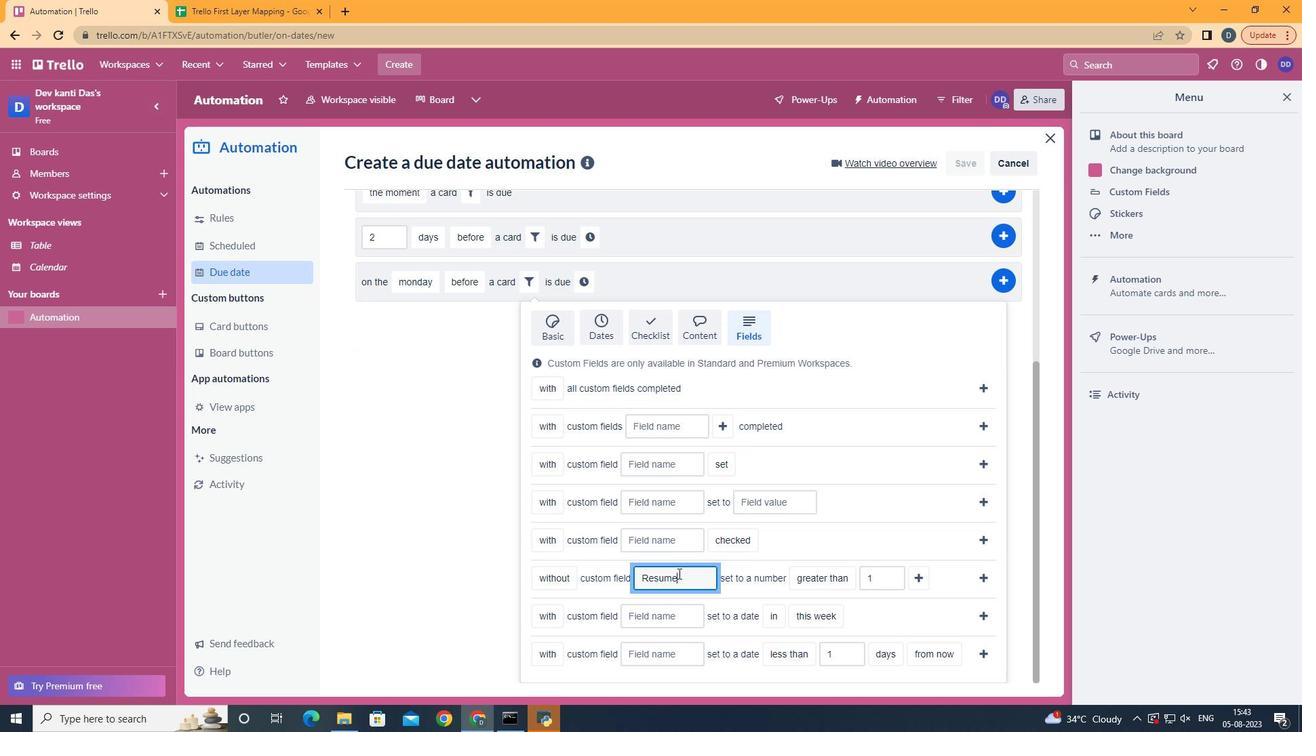 
Action: Mouse moved to (903, 517)
Screenshot: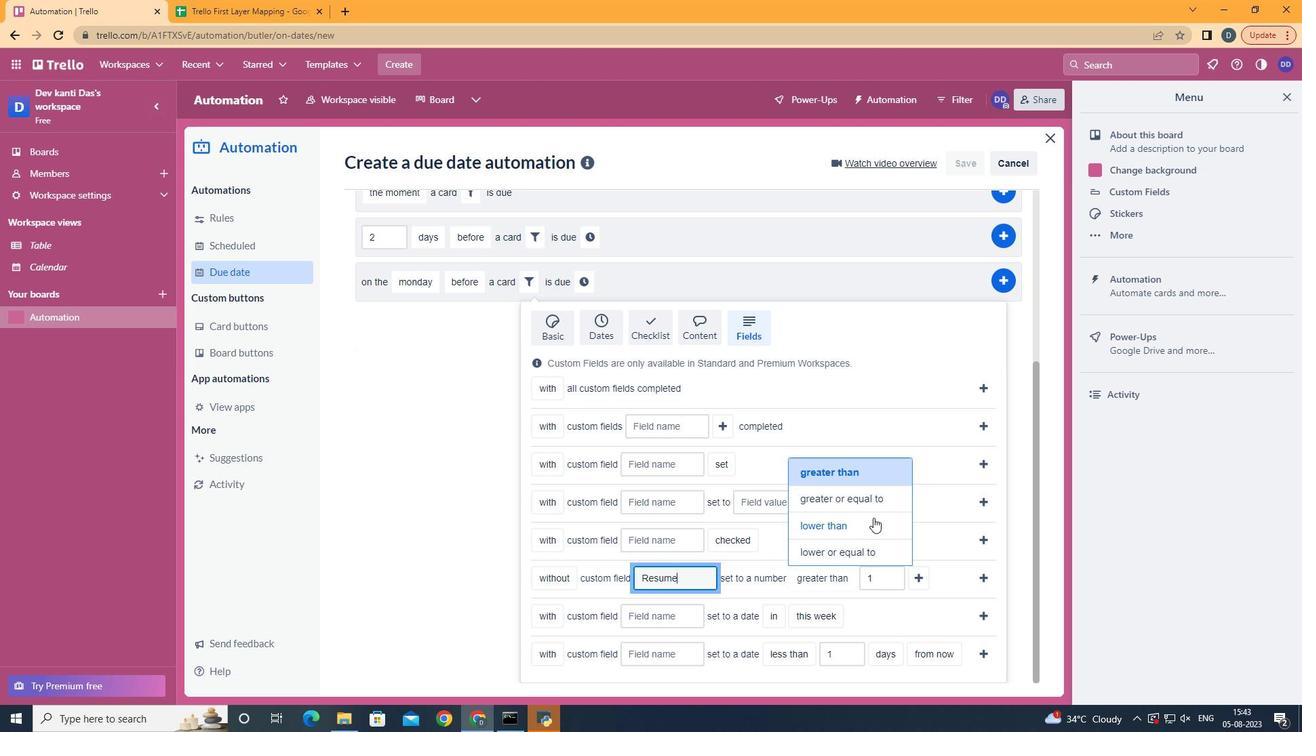 
Action: Mouse pressed left at (903, 517)
Screenshot: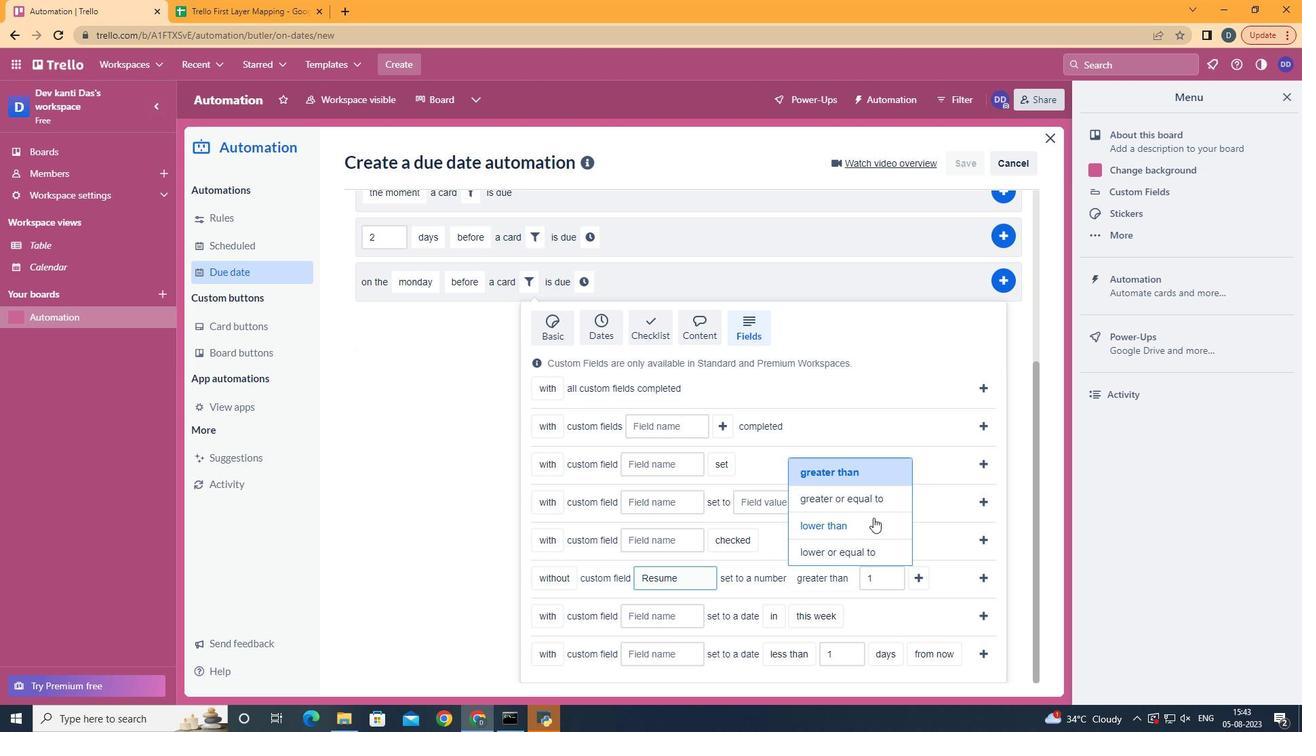 
Action: Mouse moved to (944, 579)
Screenshot: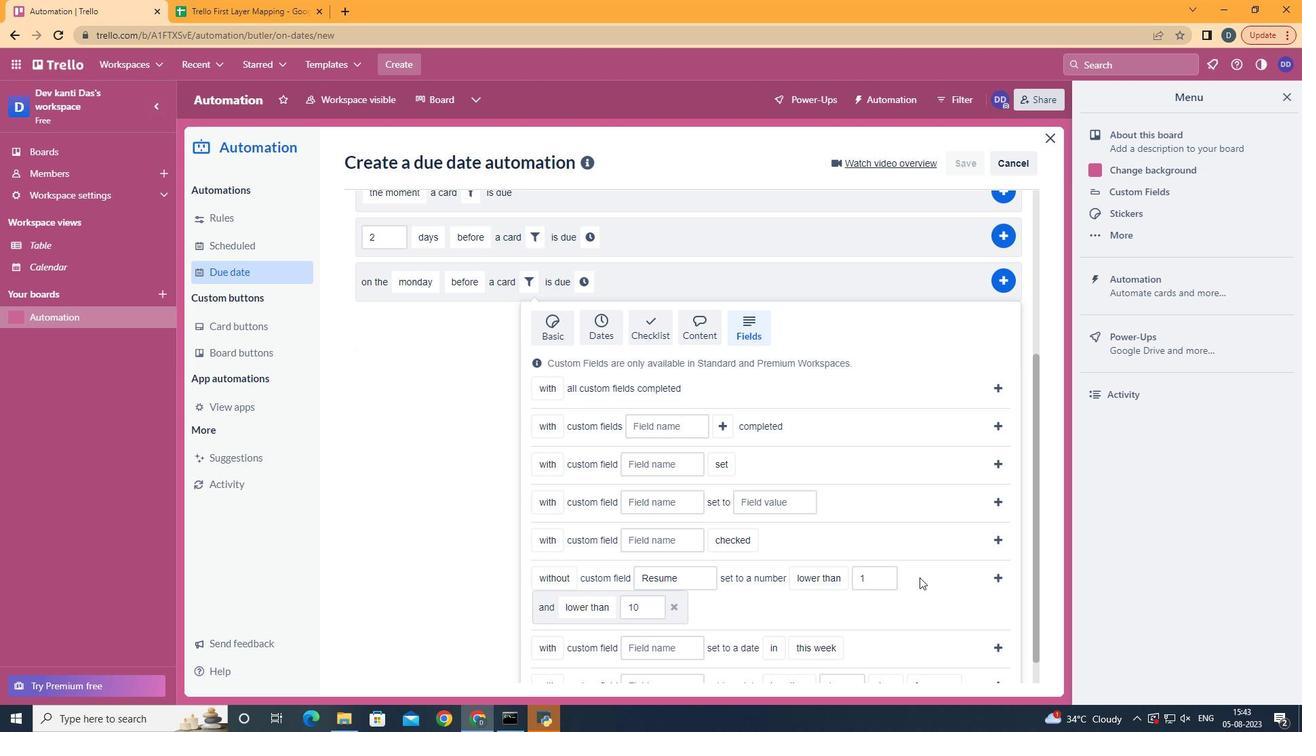 
Action: Mouse pressed left at (944, 579)
Screenshot: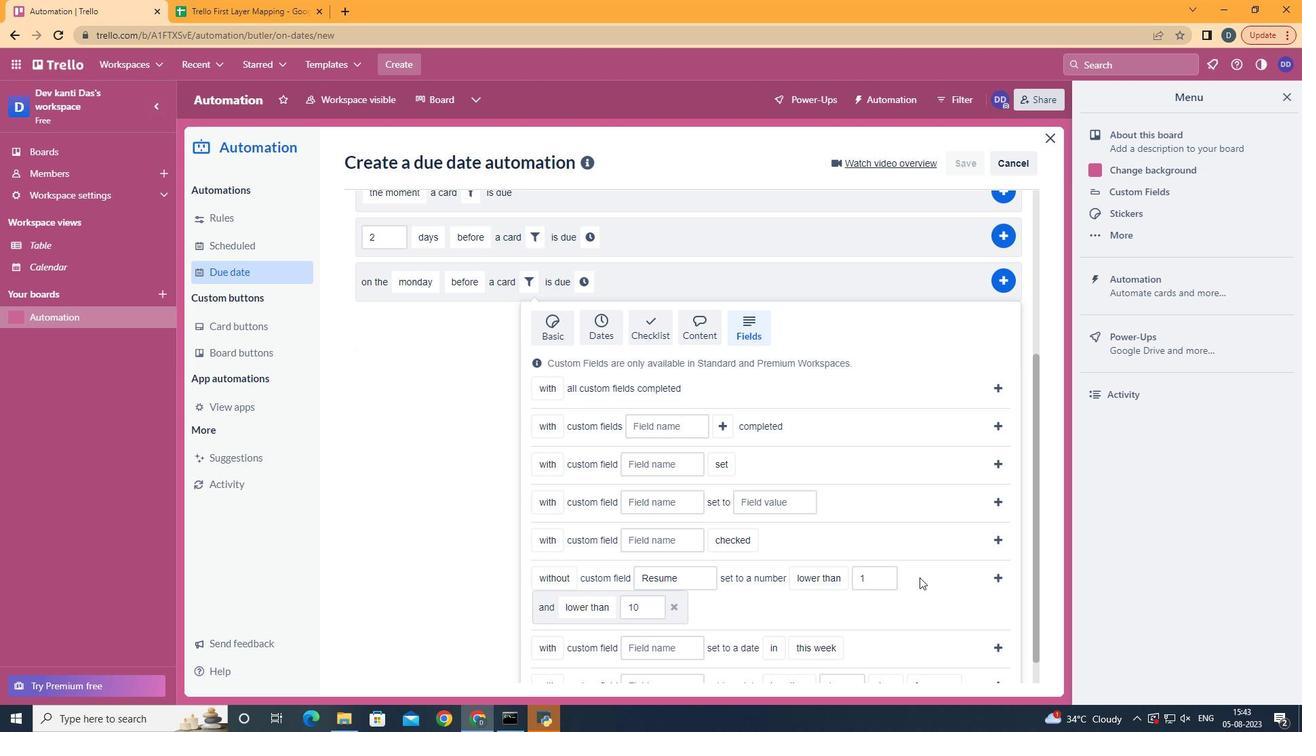 
Action: Mouse moved to (682, 518)
Screenshot: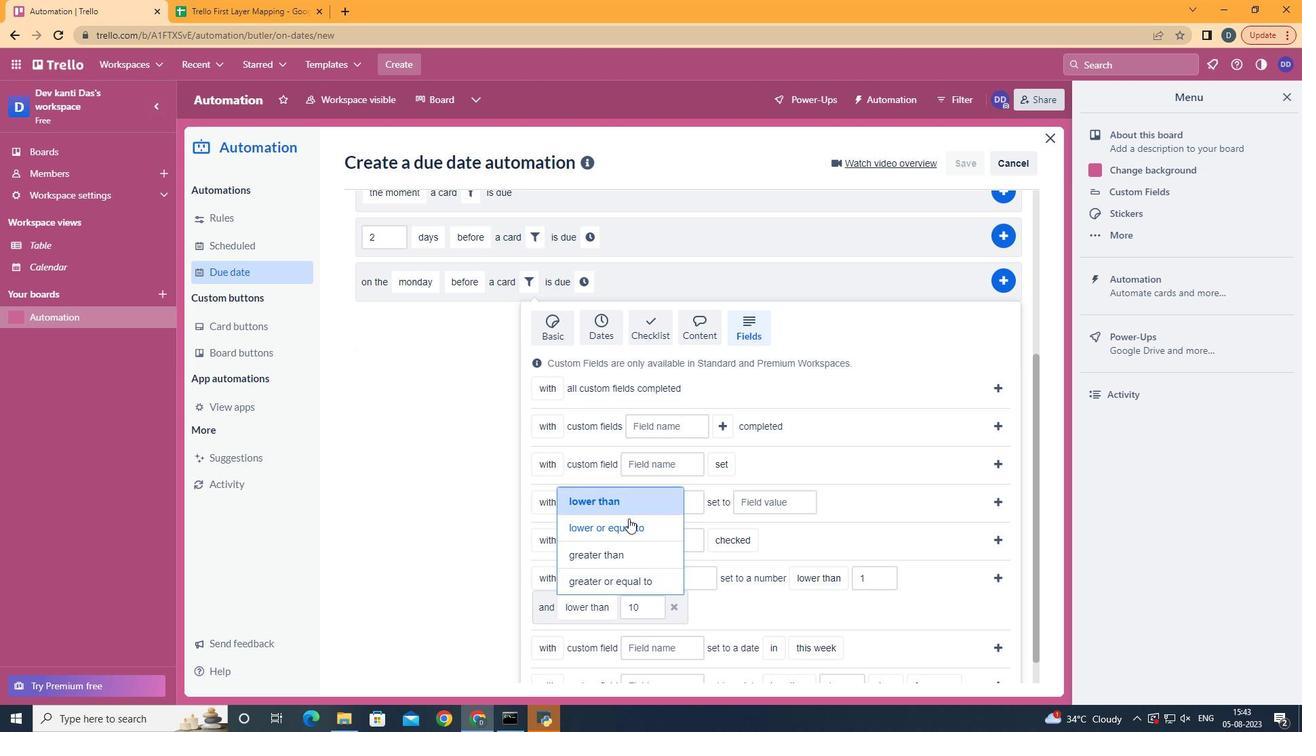 
Action: Mouse pressed left at (682, 518)
Screenshot: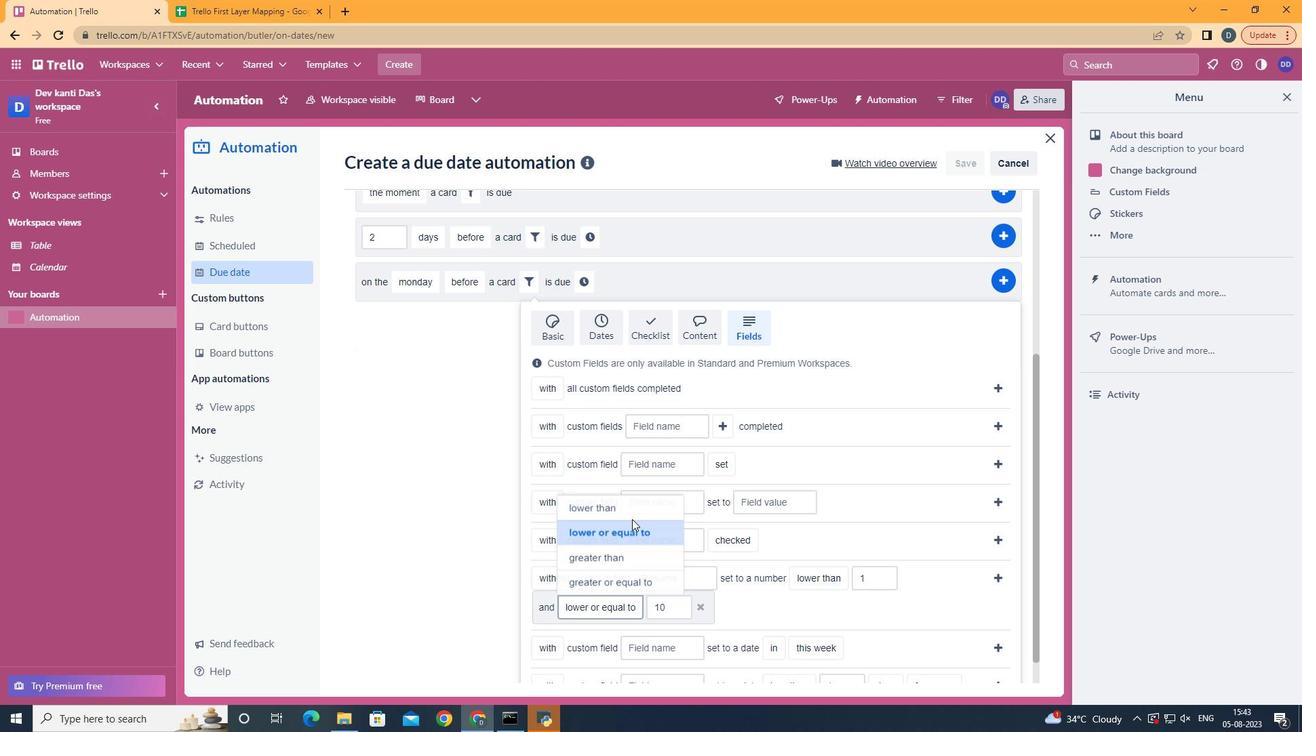 
Action: Mouse moved to (1017, 577)
Screenshot: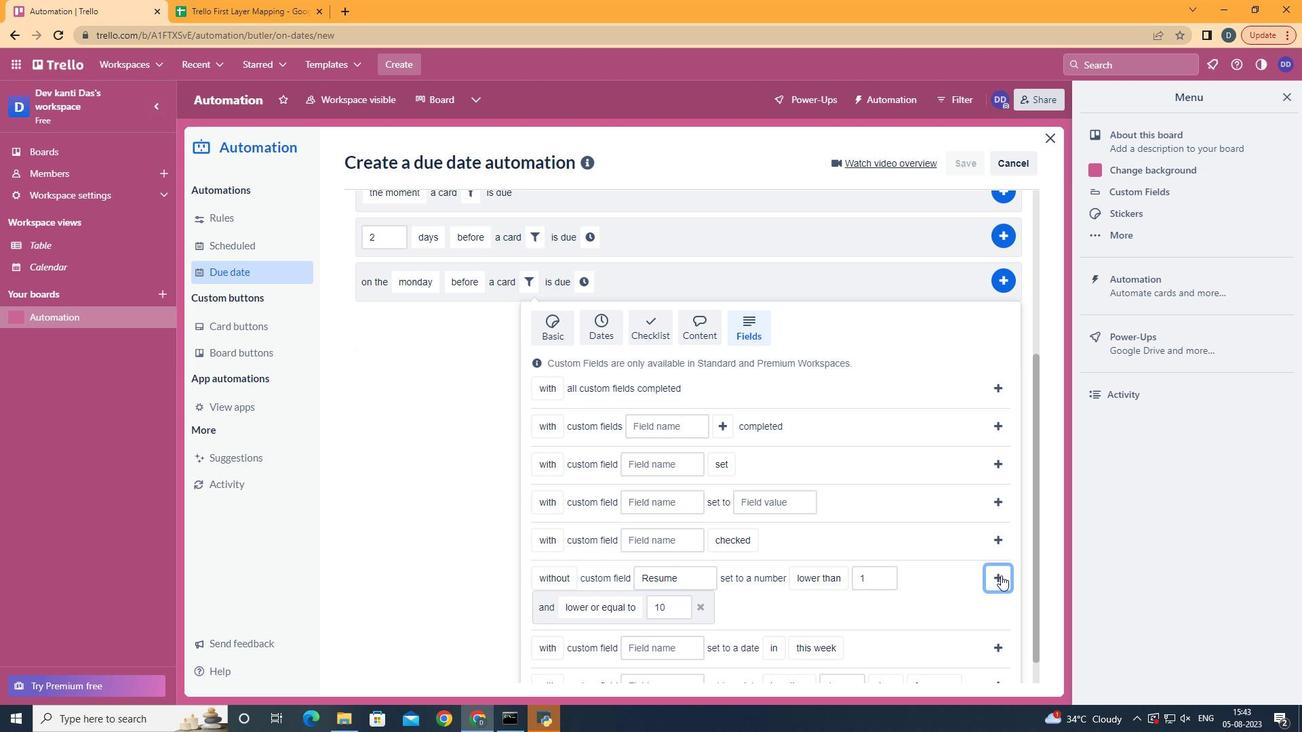 
Action: Mouse pressed left at (1017, 577)
Screenshot: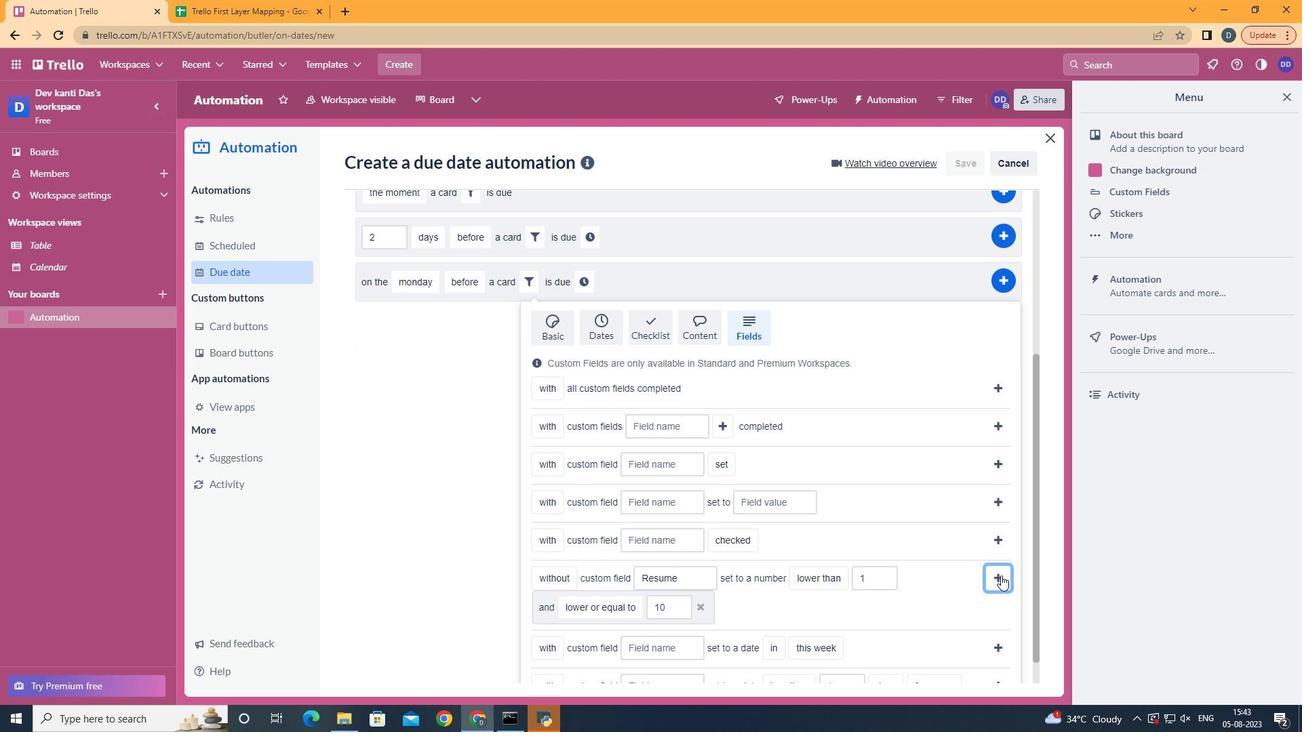 
Action: Mouse moved to (1002, 538)
Screenshot: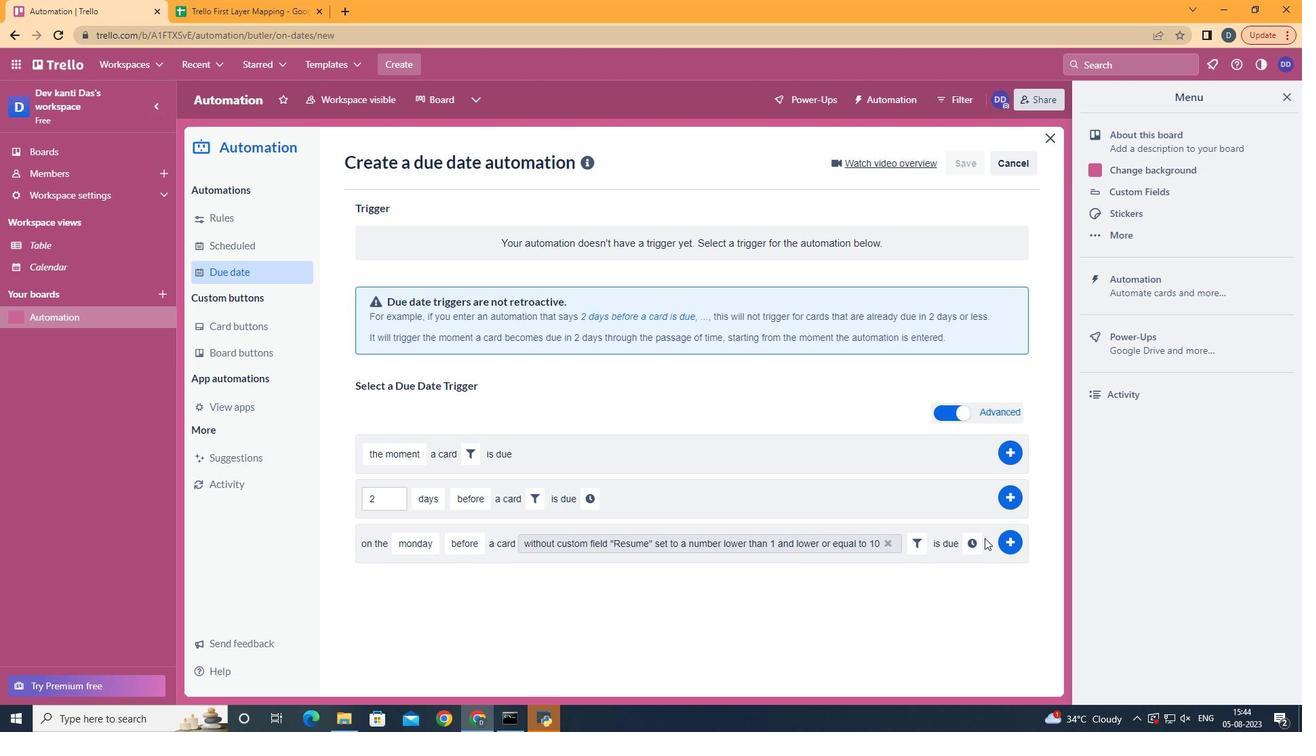 
Action: Mouse pressed left at (1002, 538)
Screenshot: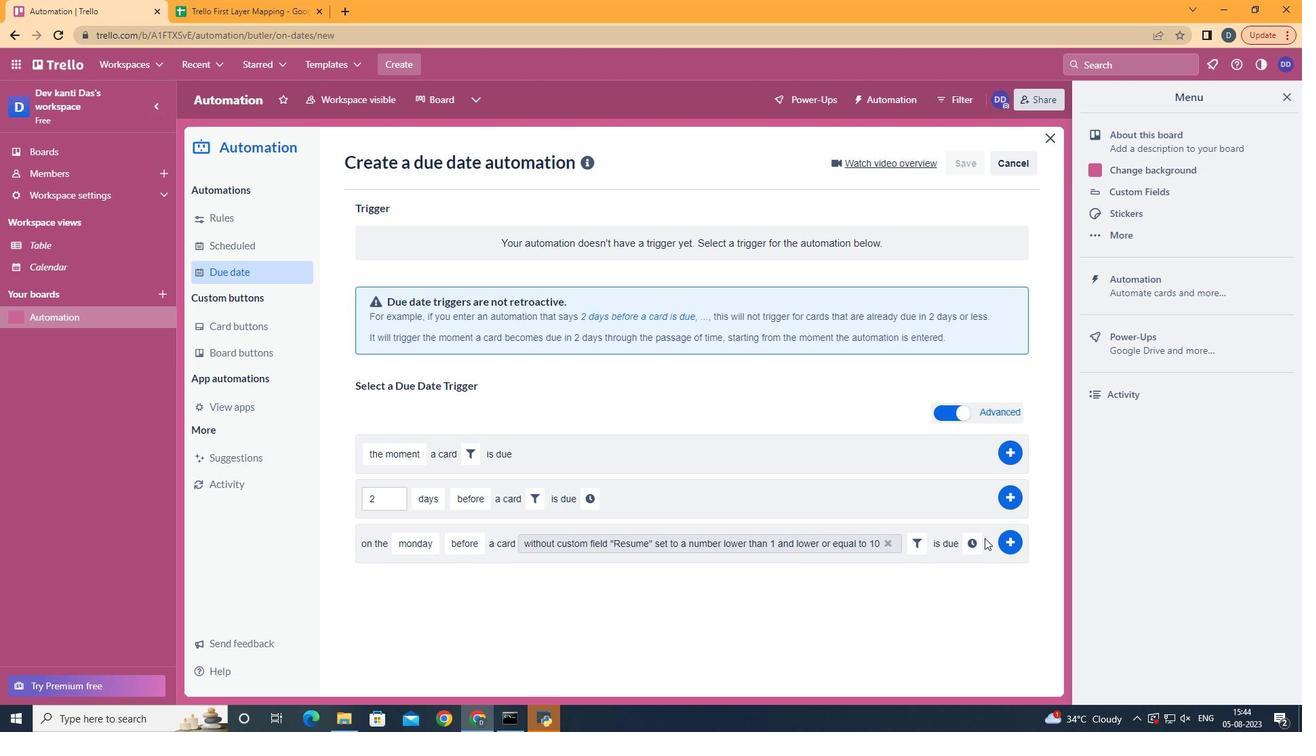 
Action: Mouse moved to (998, 540)
Screenshot: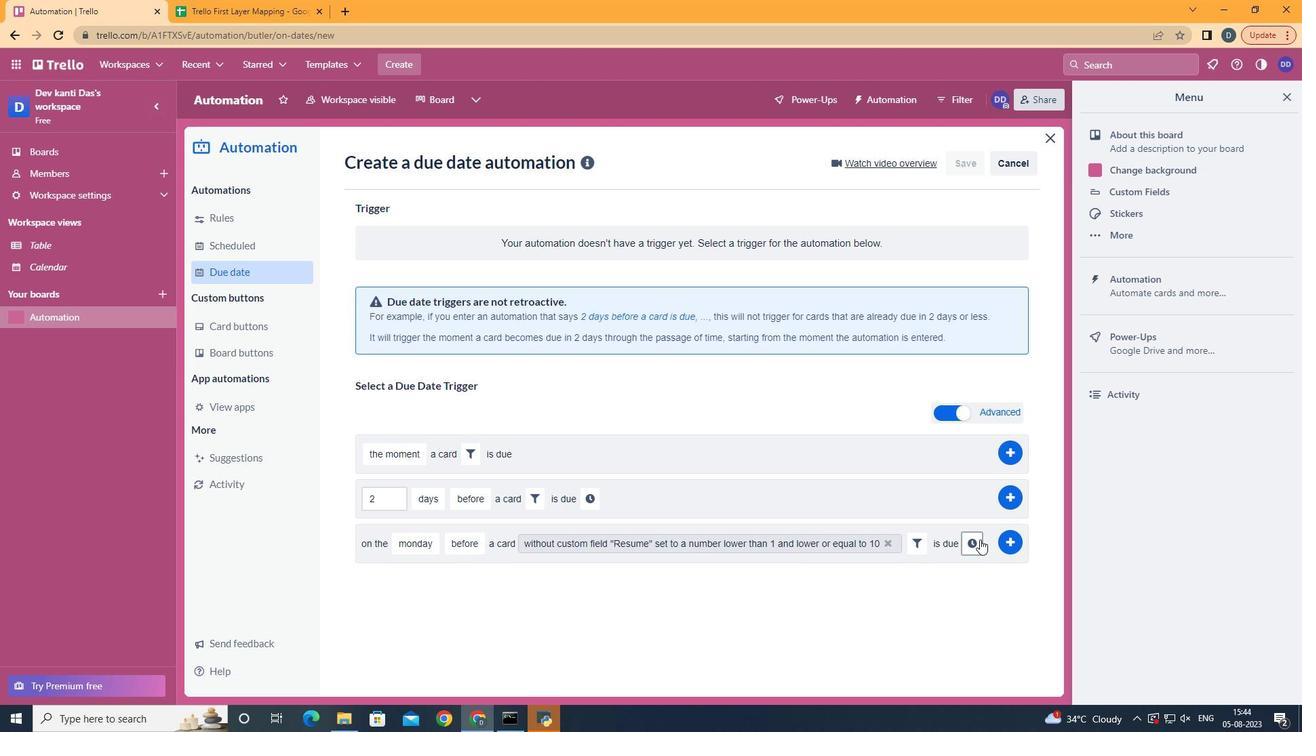 
Action: Mouse pressed left at (998, 540)
Screenshot: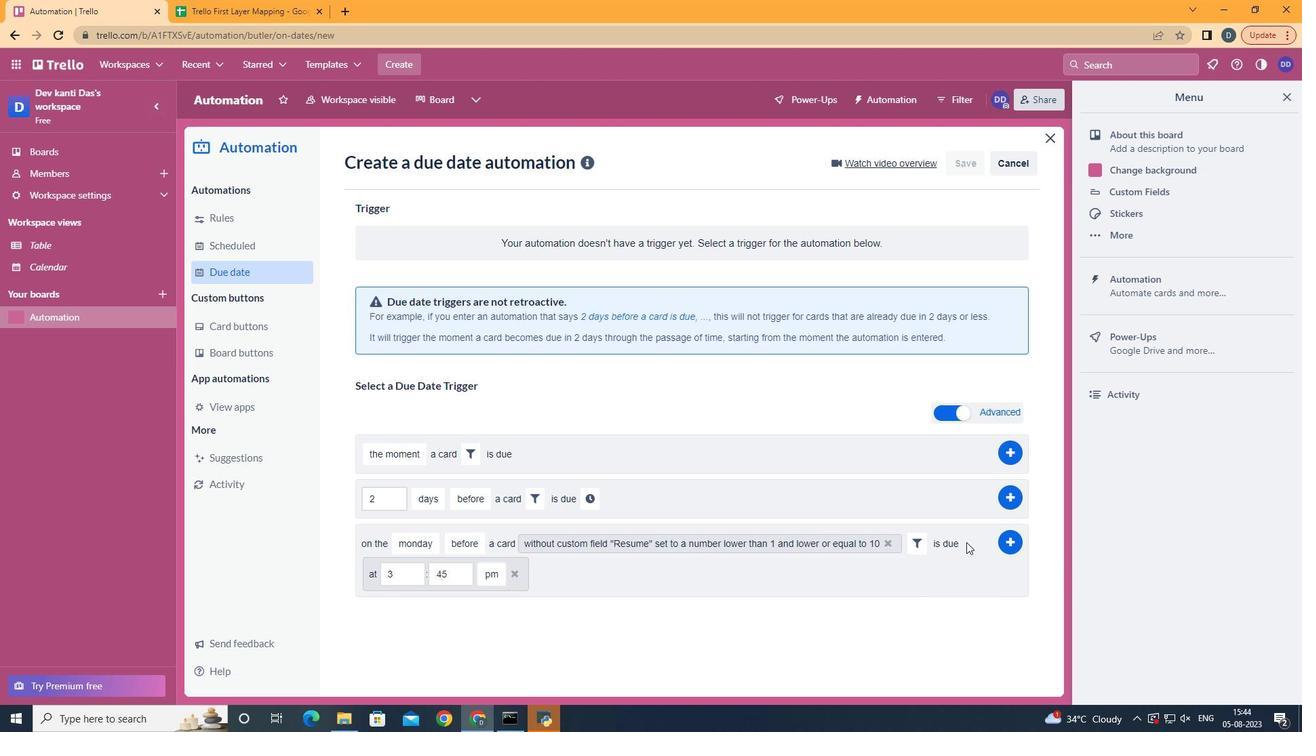 
Action: Mouse moved to (478, 576)
Screenshot: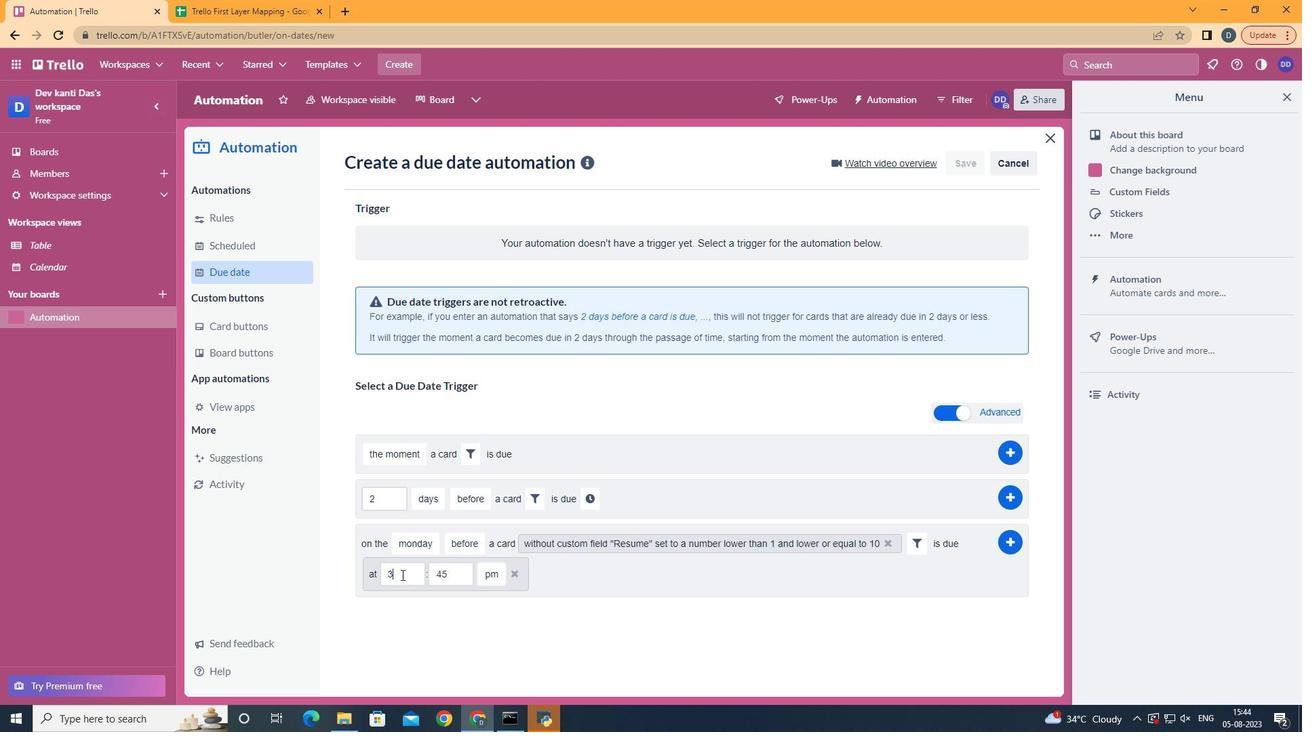 
Action: Mouse pressed left at (478, 576)
Screenshot: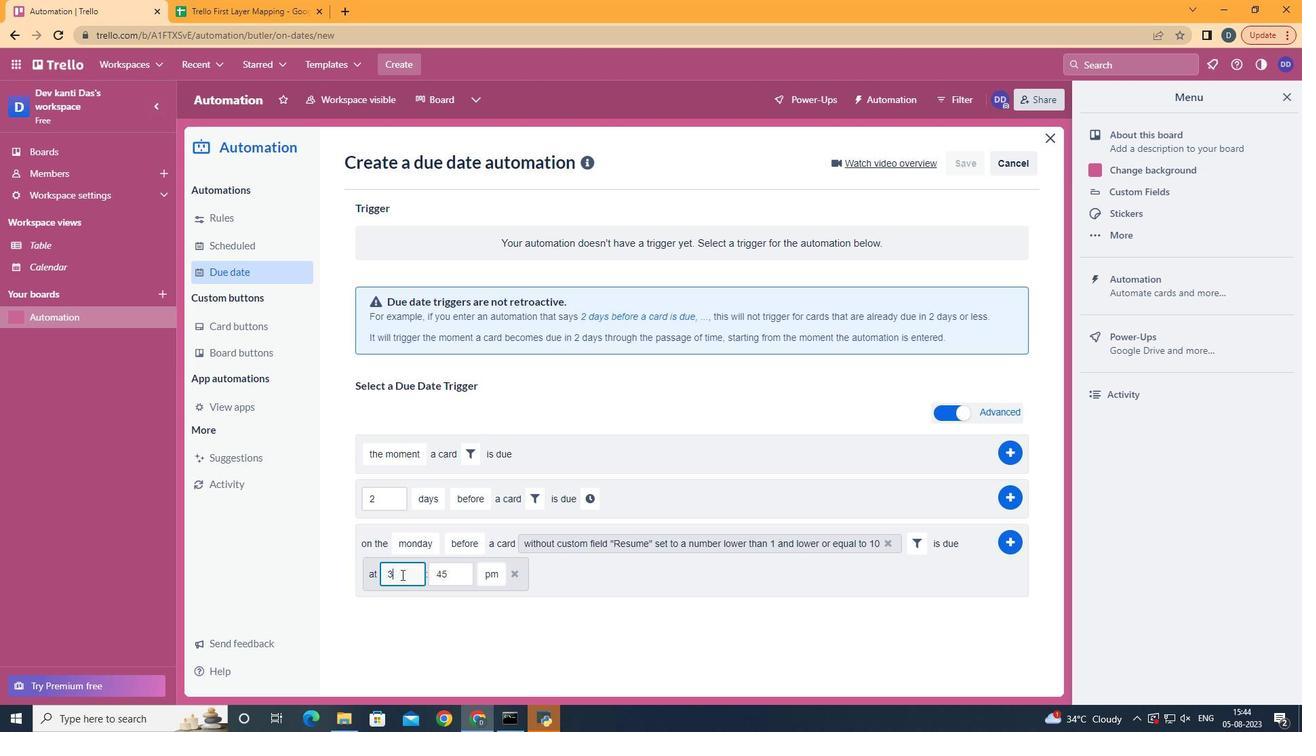 
Action: Key pressed <Key.backspace>11
Screenshot: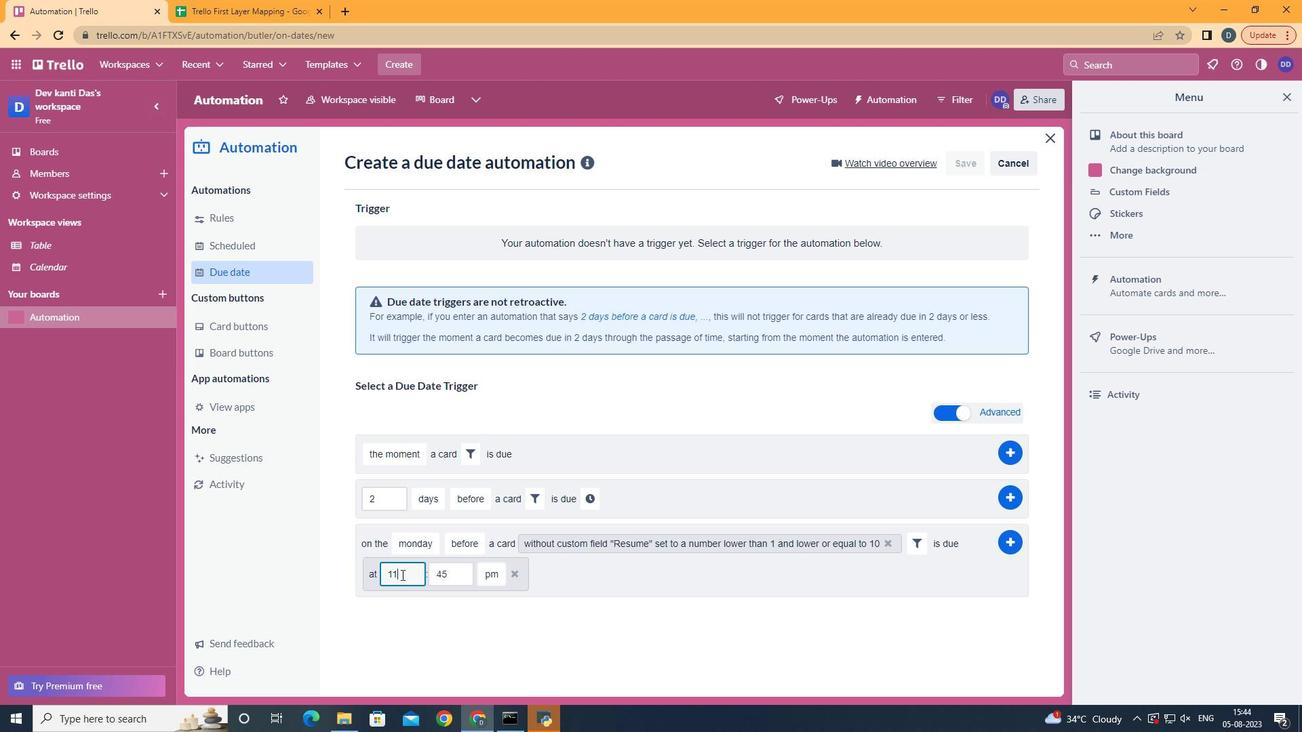 
Action: Mouse moved to (526, 571)
Screenshot: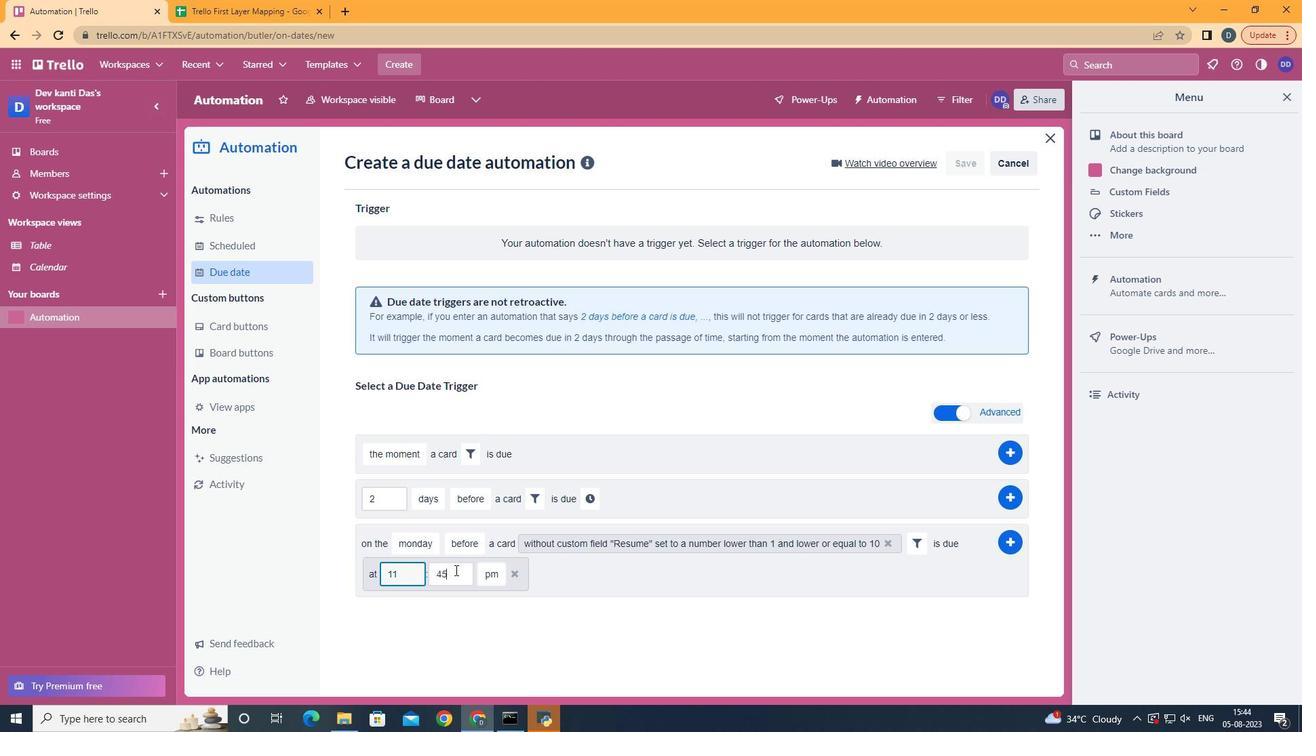 
Action: Mouse pressed left at (526, 571)
Screenshot: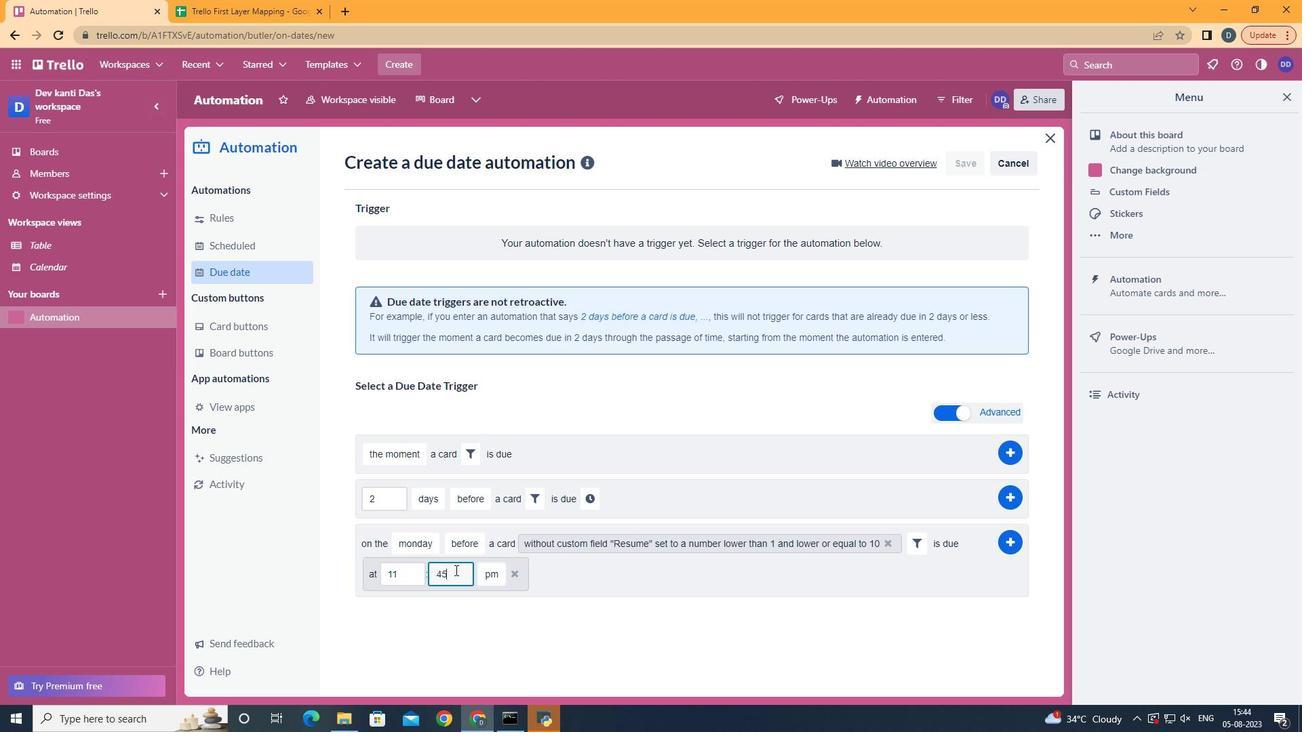 
Action: Mouse moved to (526, 571)
Screenshot: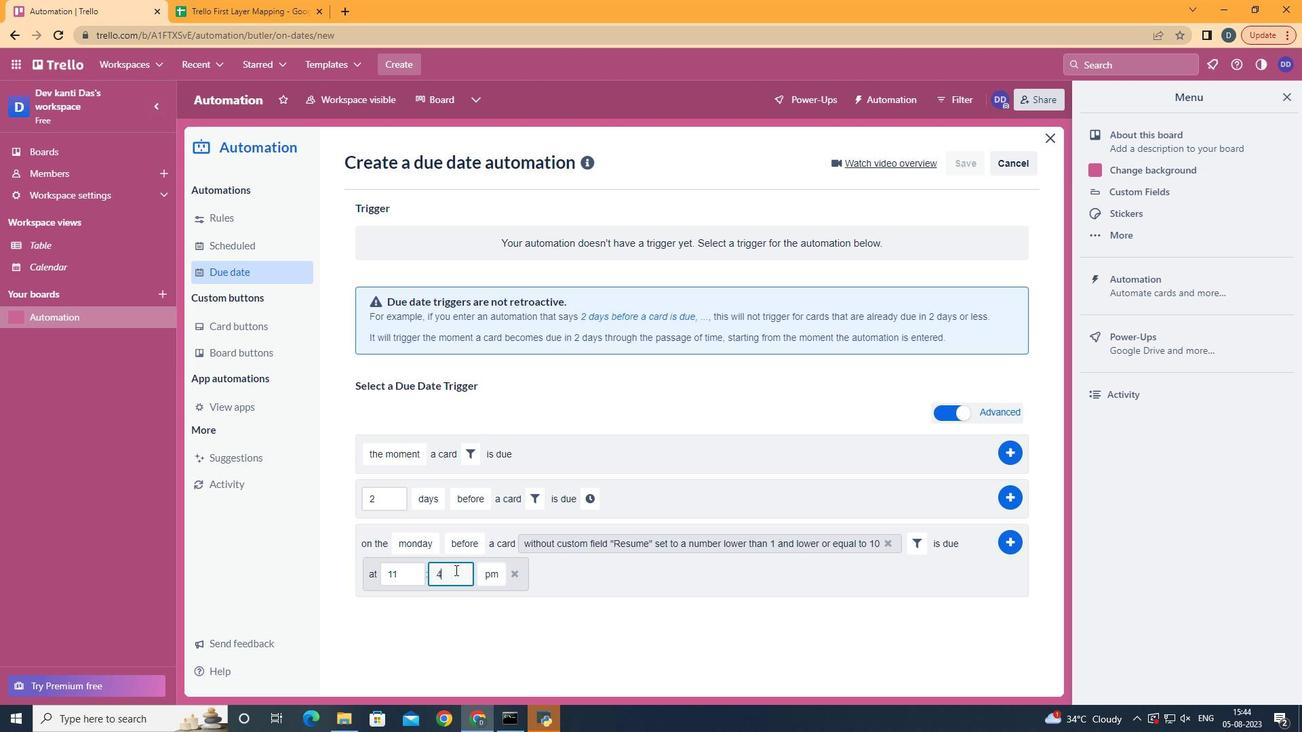 
Action: Key pressed <Key.backspace><Key.backspace>00
Screenshot: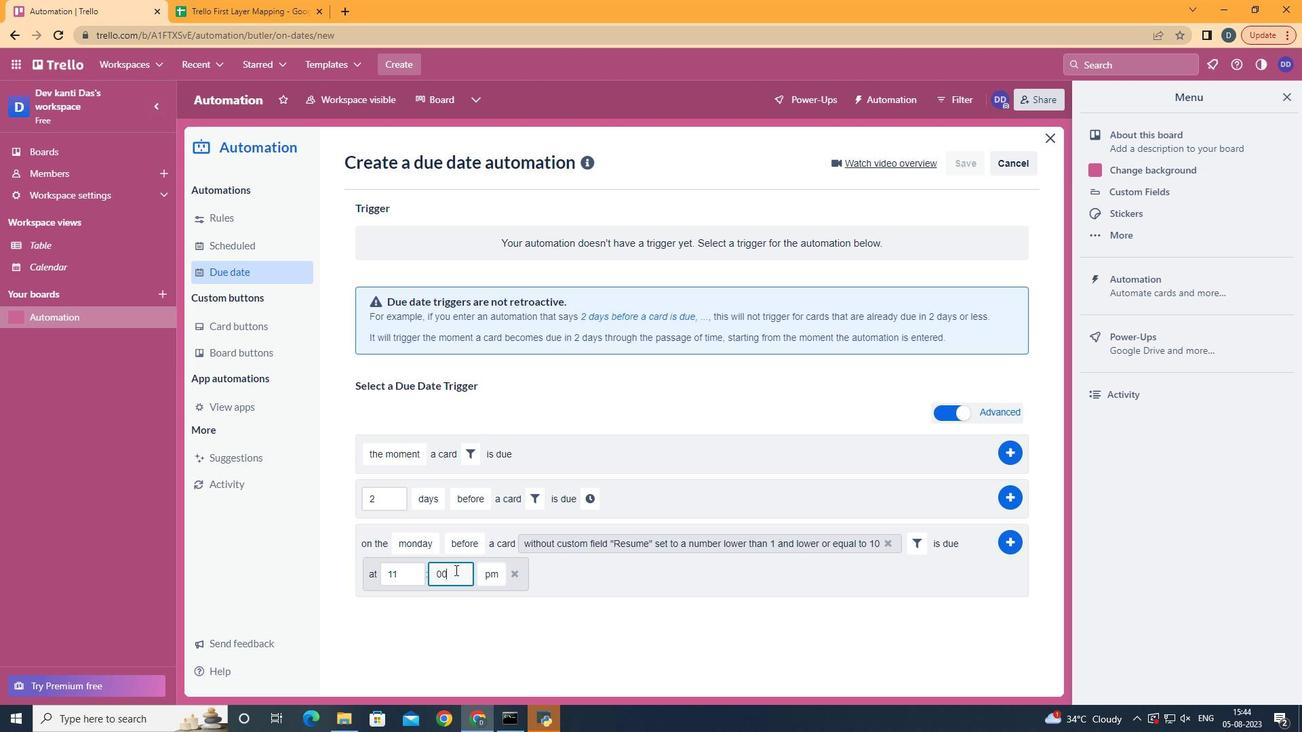 
Action: Mouse moved to (568, 603)
Screenshot: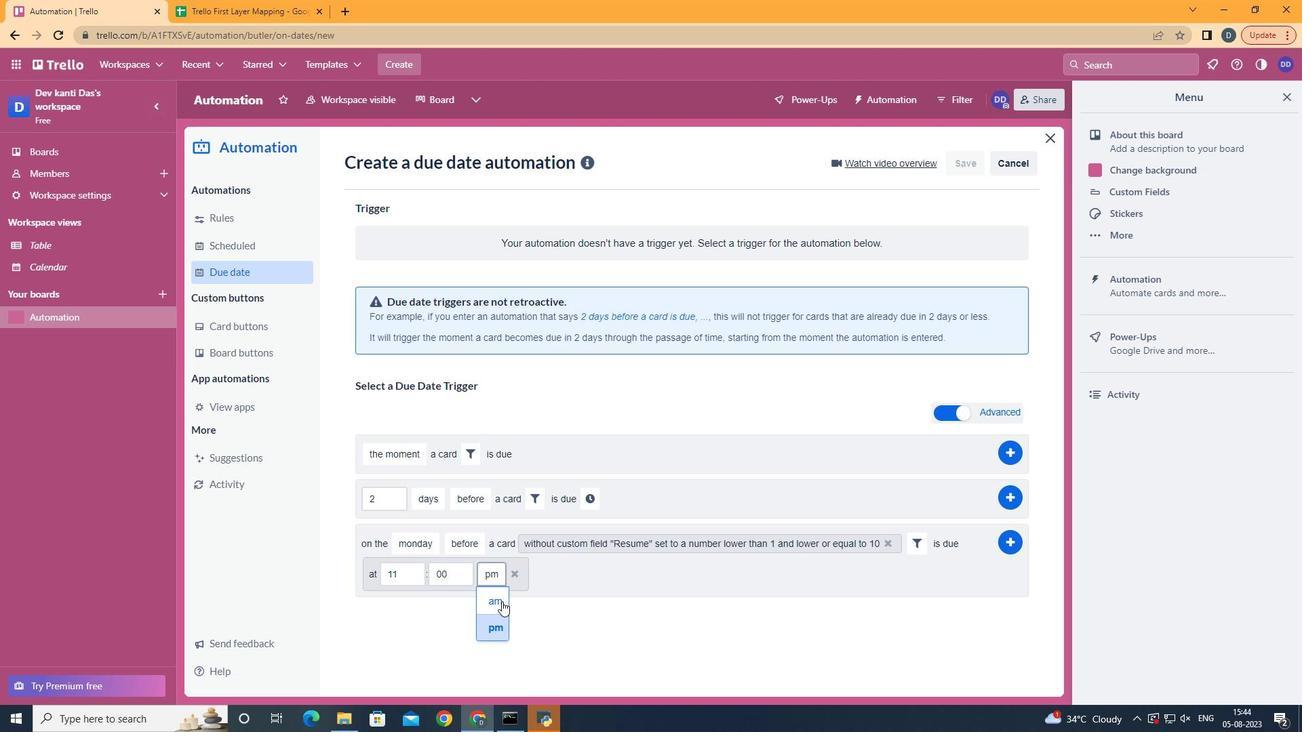 
Action: Mouse pressed left at (568, 603)
Screenshot: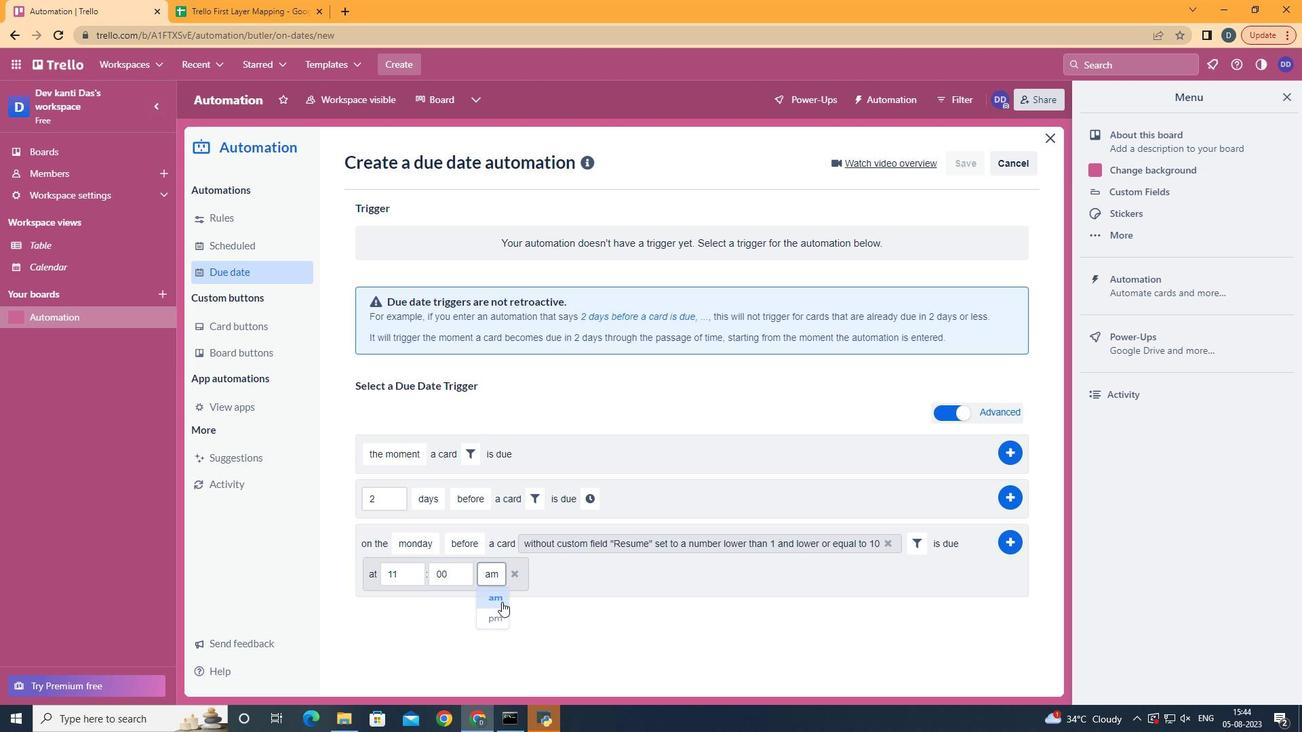 
Action: Mouse moved to (1027, 546)
Screenshot: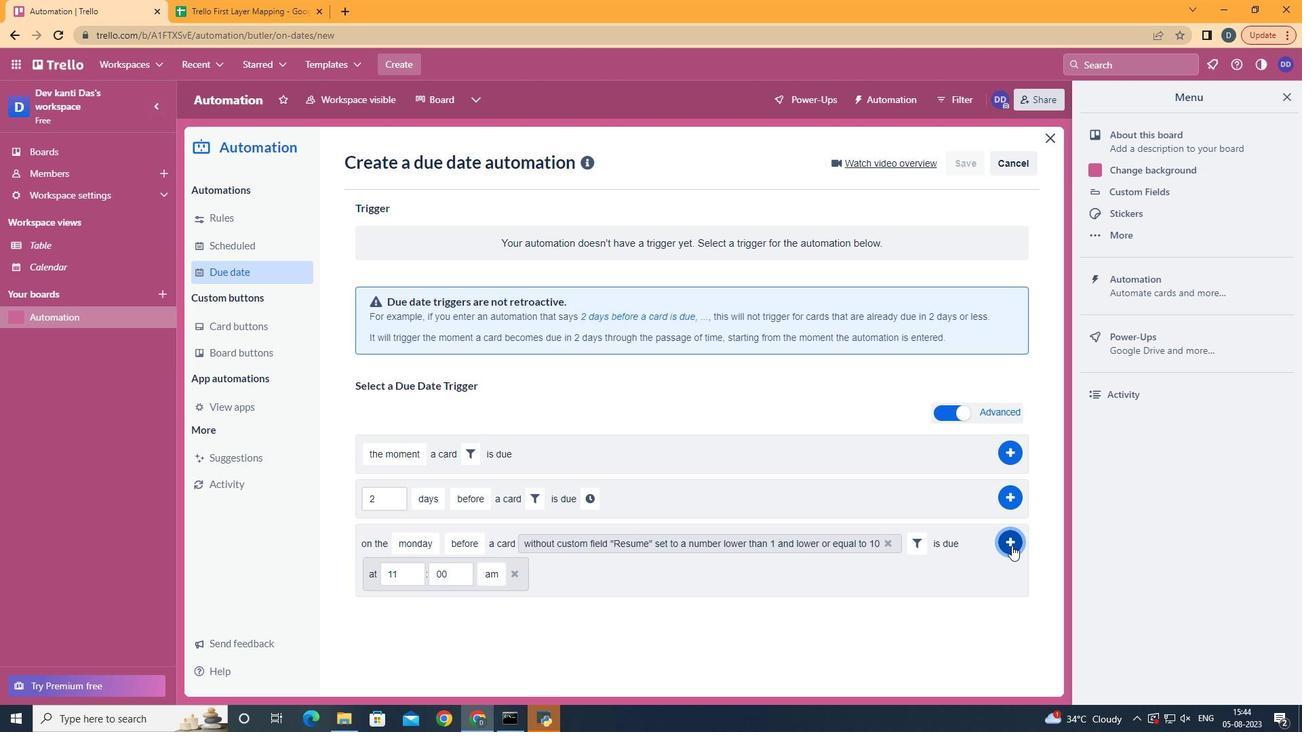 
Action: Mouse pressed left at (1027, 546)
Screenshot: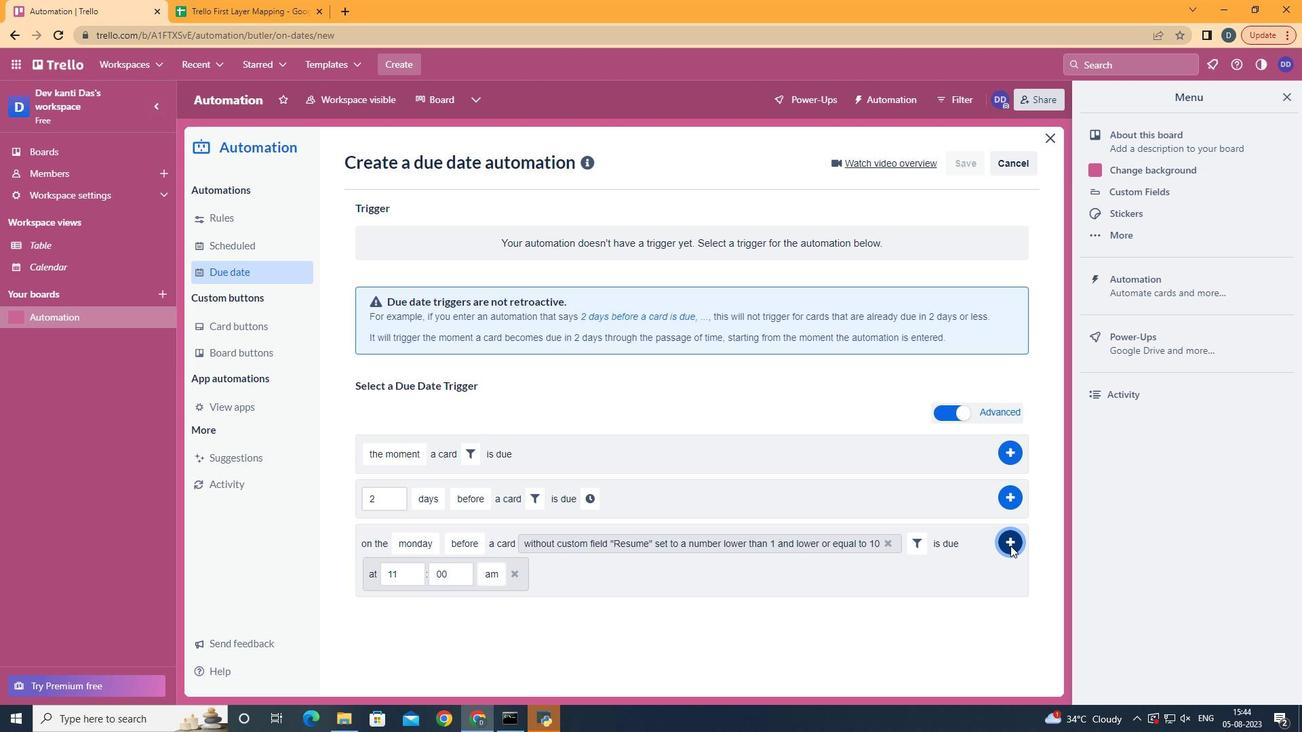 
Action: Mouse moved to (783, 215)
Screenshot: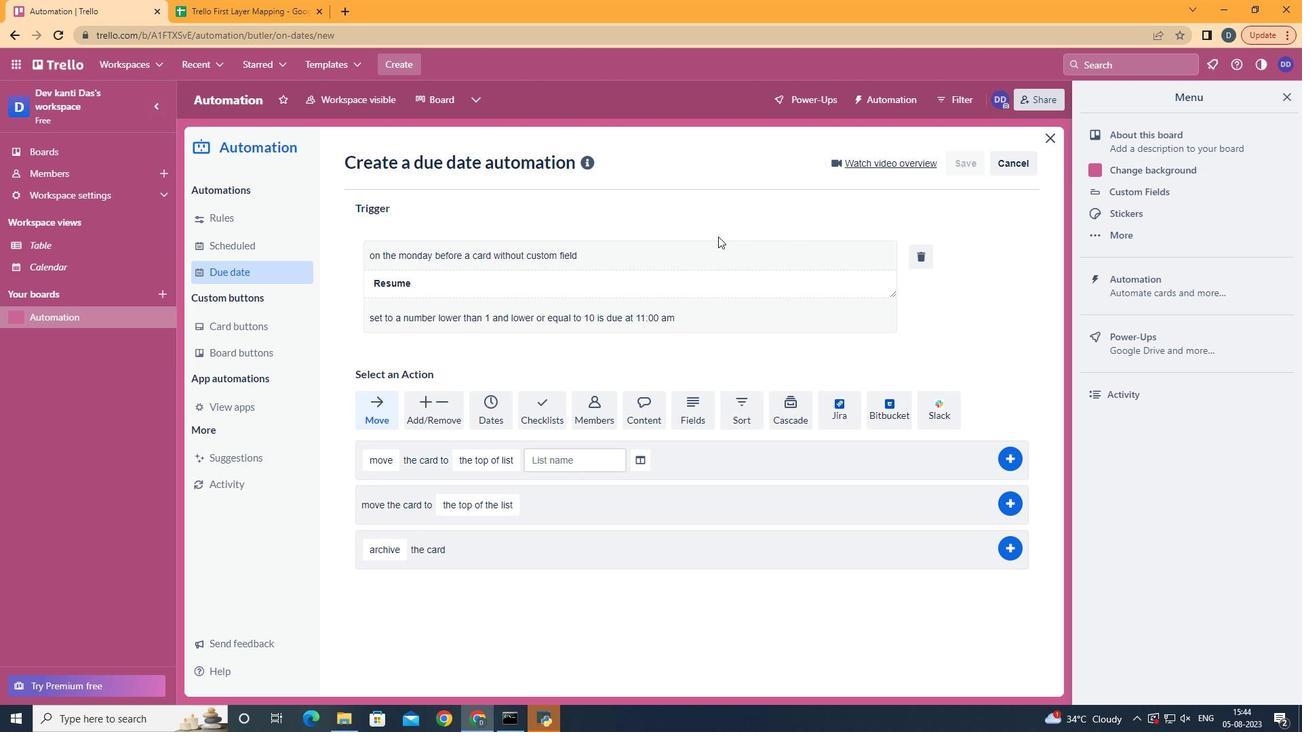 
